 Task: Open Card Competitive Intelligence Research in Board Sales Forecasting Techniques to Workspace General Accounting and add a team member Softage.3@softage.net, a label Green, a checklist Help Desk Support, an attachment from Trello, a color Green and finally, add a card description 'Create and send out employee engagement survey on company benefits' and a comment 'This task requires us to be adaptable and flexible, willing to pivot our approach as needed to achieve success.'. Add a start date 'Jan 07, 1900' with a due date 'Jan 14, 1900'
Action: Mouse moved to (507, 147)
Screenshot: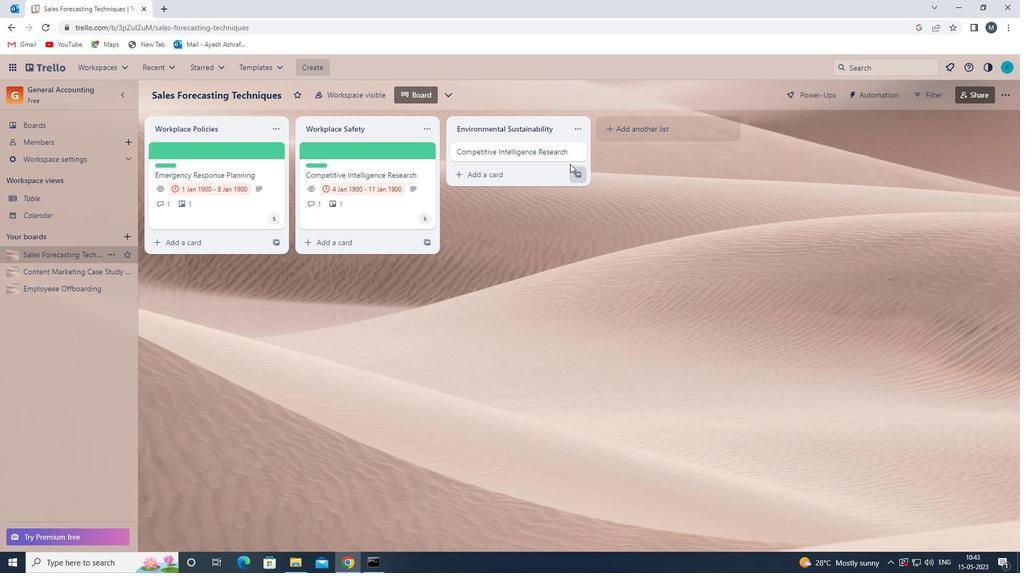 
Action: Mouse pressed left at (507, 147)
Screenshot: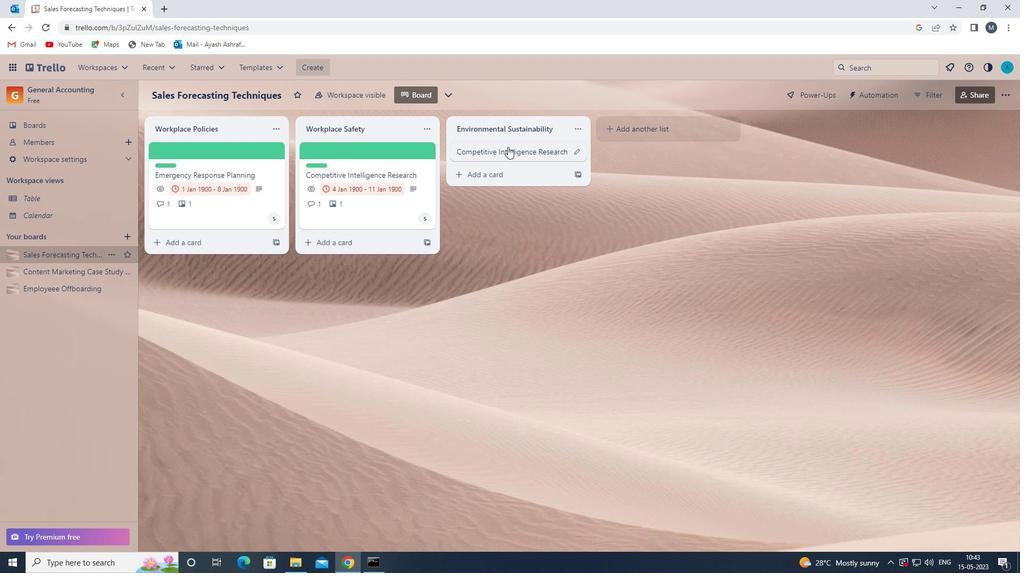 
Action: Mouse moved to (646, 189)
Screenshot: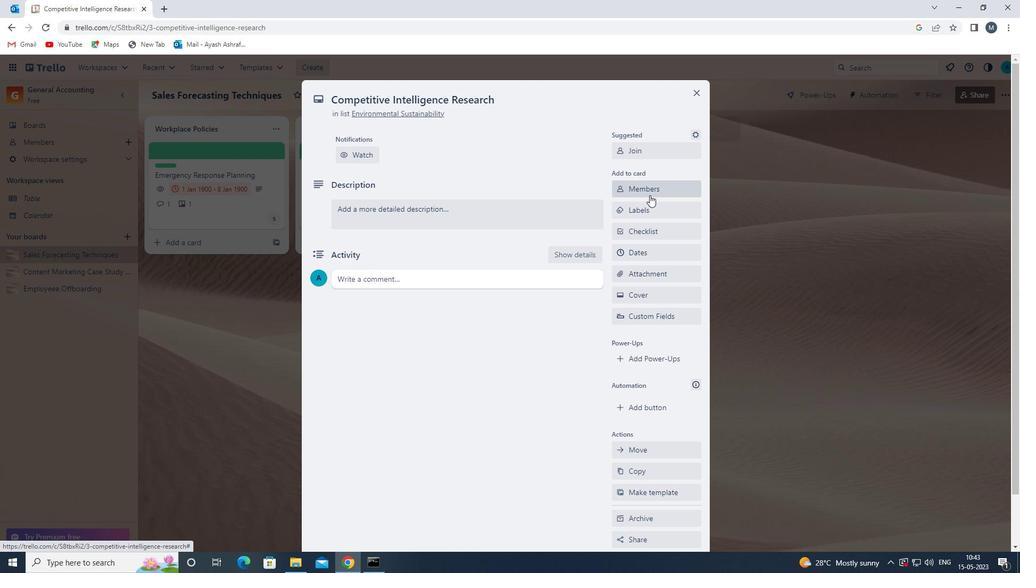 
Action: Mouse pressed left at (646, 189)
Screenshot: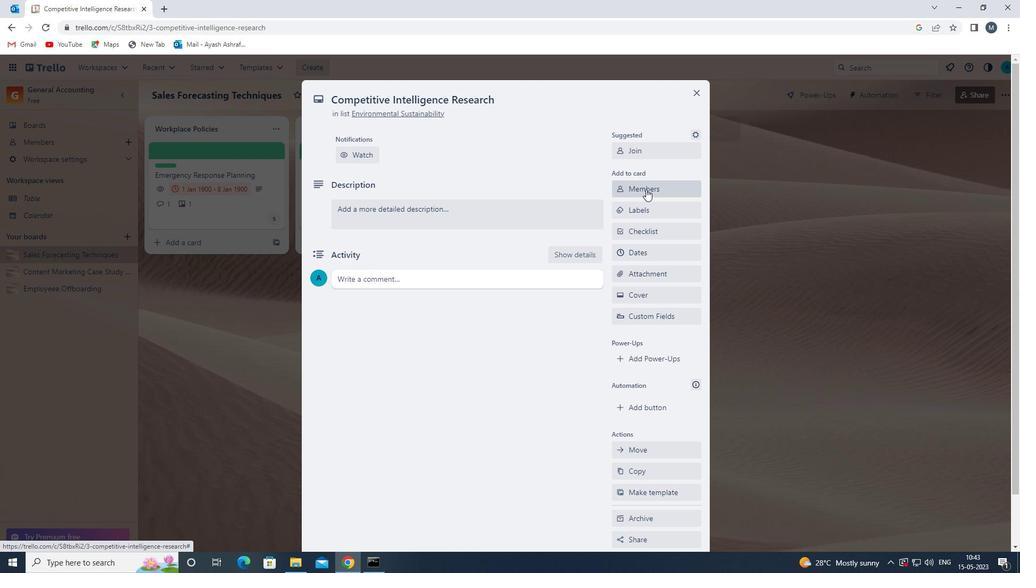 
Action: Key pressed s
Screenshot: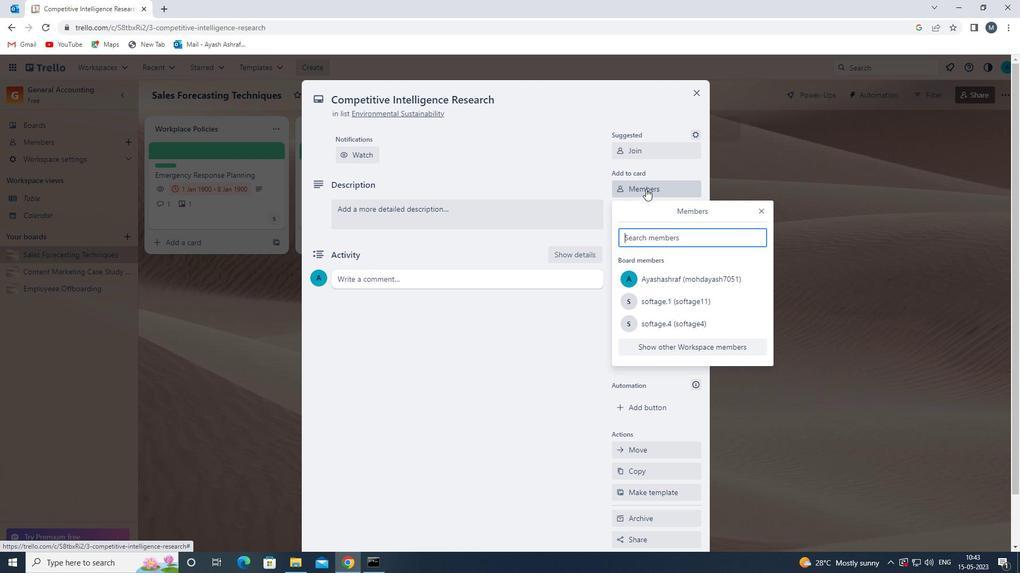 
Action: Mouse moved to (671, 365)
Screenshot: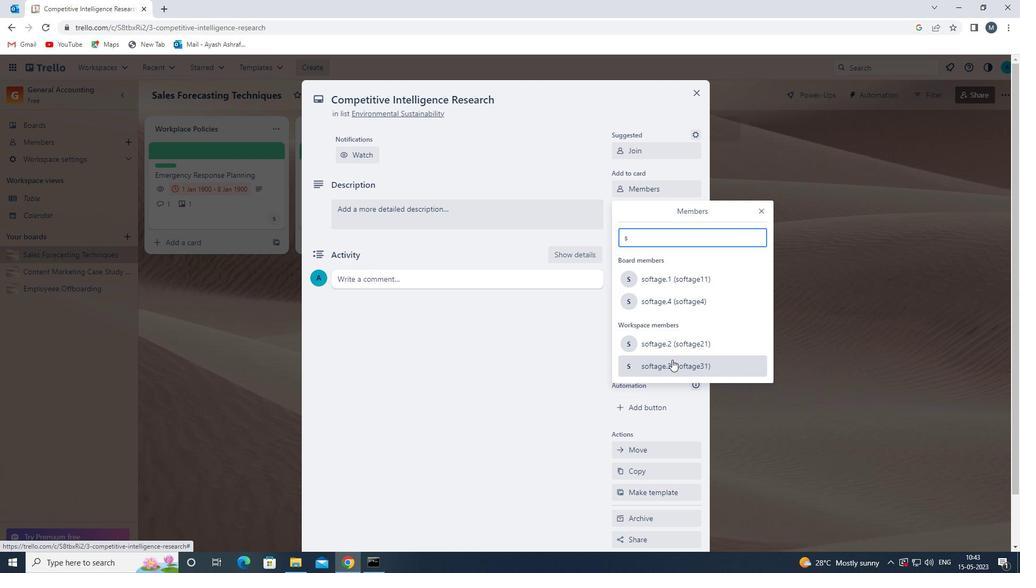 
Action: Mouse pressed left at (671, 365)
Screenshot: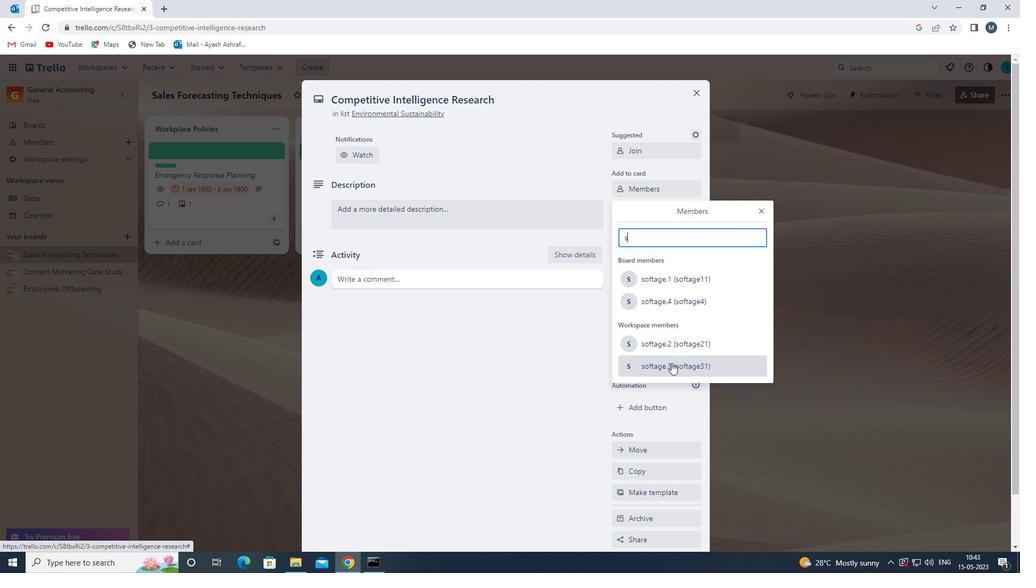 
Action: Mouse moved to (762, 211)
Screenshot: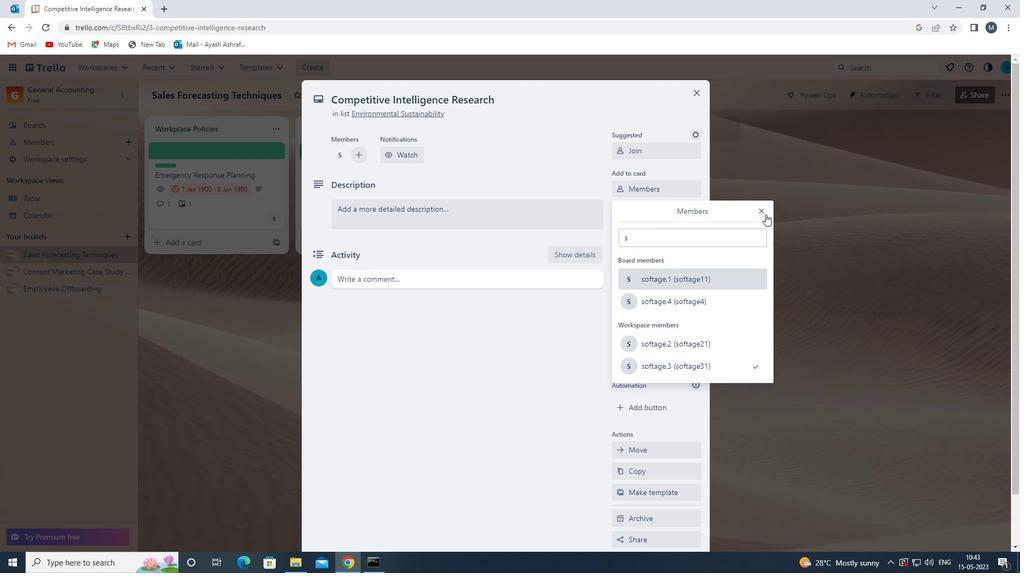 
Action: Mouse pressed left at (762, 211)
Screenshot: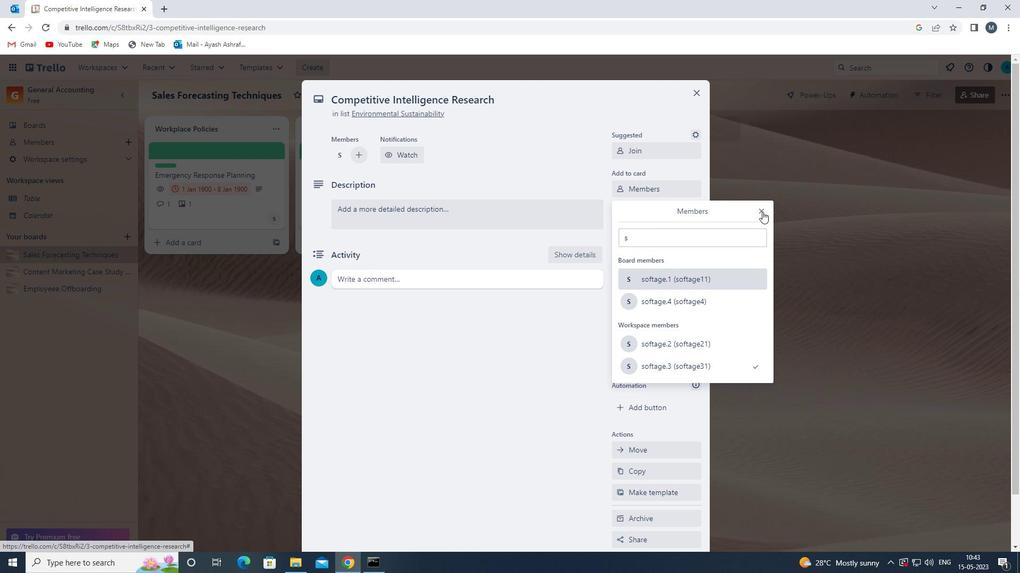 
Action: Mouse moved to (661, 209)
Screenshot: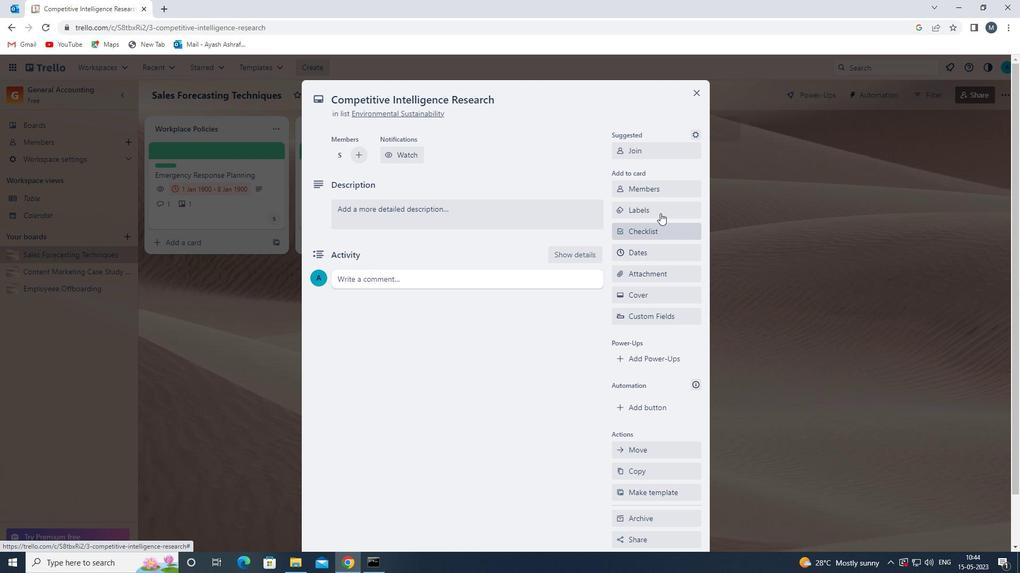 
Action: Mouse pressed left at (661, 209)
Screenshot: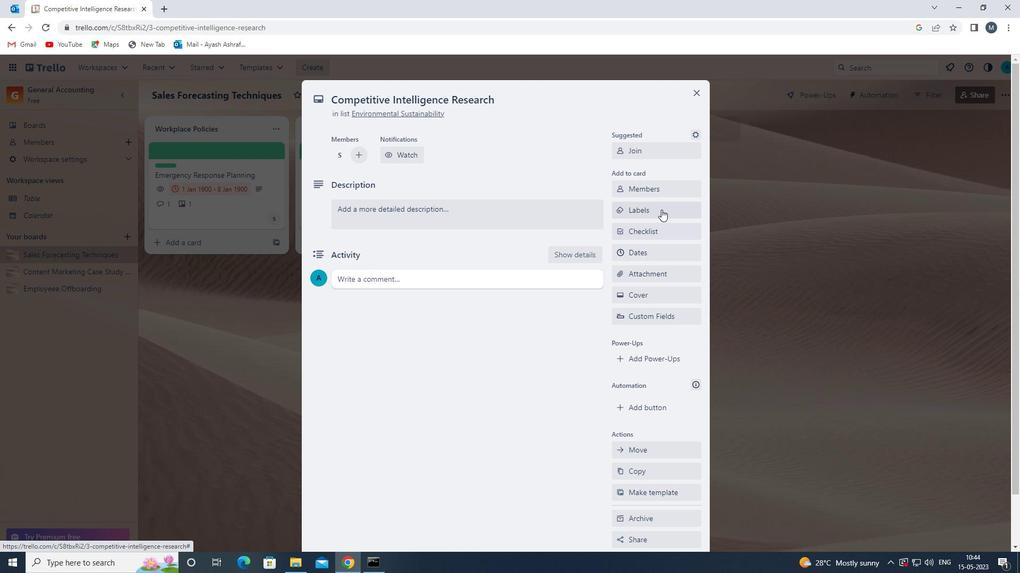 
Action: Mouse moved to (653, 299)
Screenshot: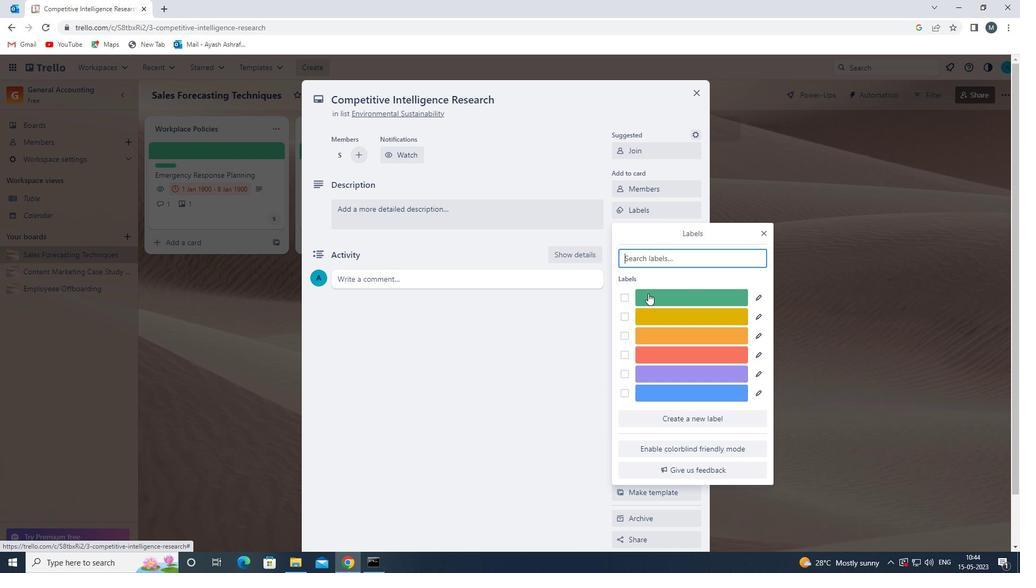 
Action: Mouse pressed left at (653, 299)
Screenshot: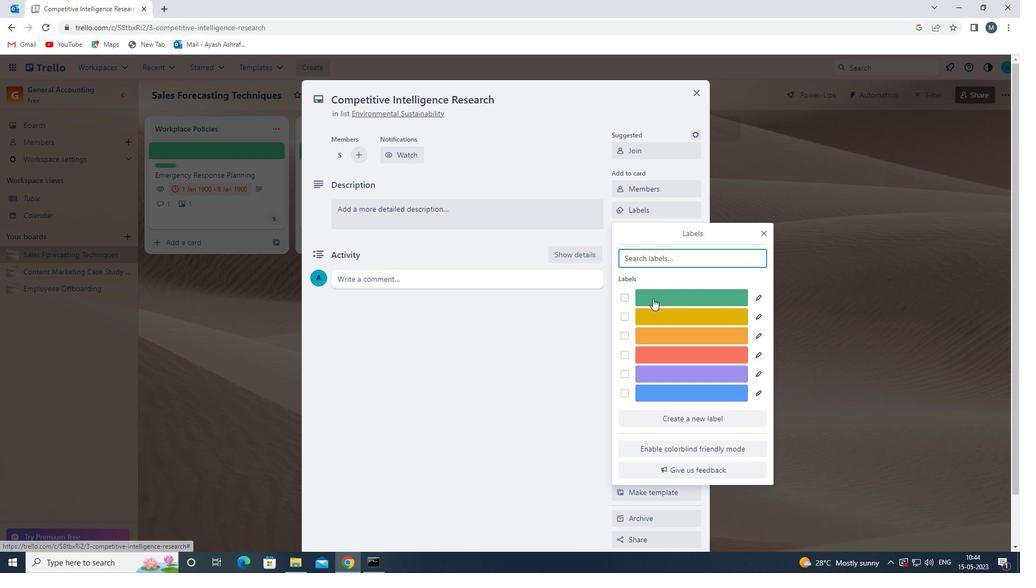 
Action: Mouse moved to (762, 234)
Screenshot: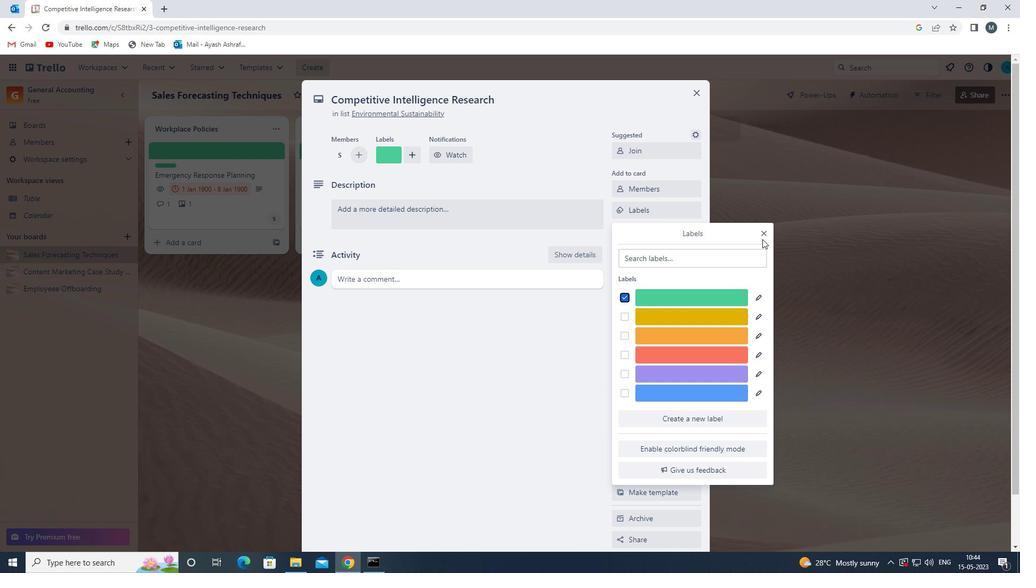 
Action: Mouse pressed left at (762, 234)
Screenshot: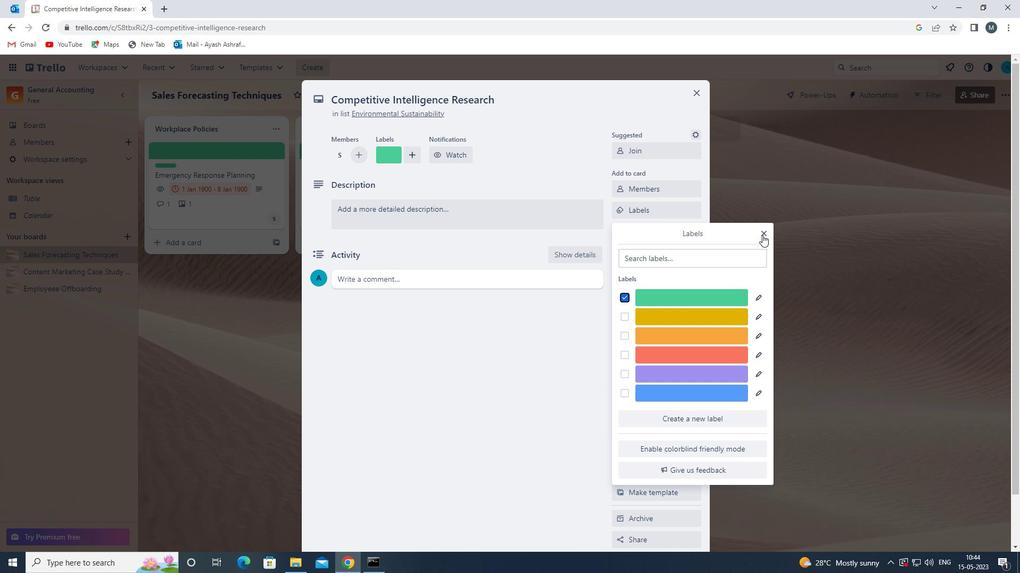 
Action: Mouse moved to (649, 225)
Screenshot: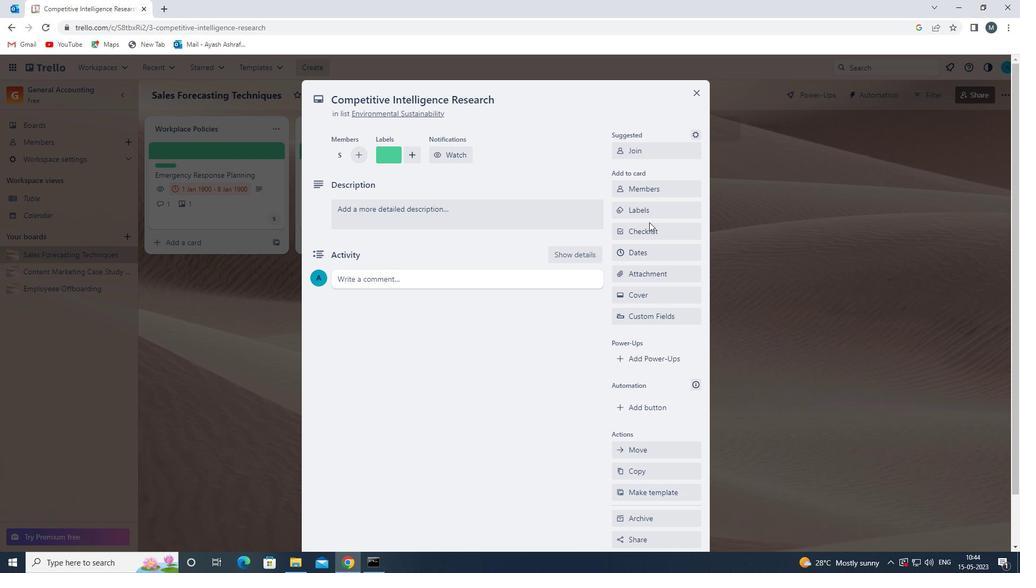 
Action: Mouse pressed left at (649, 225)
Screenshot: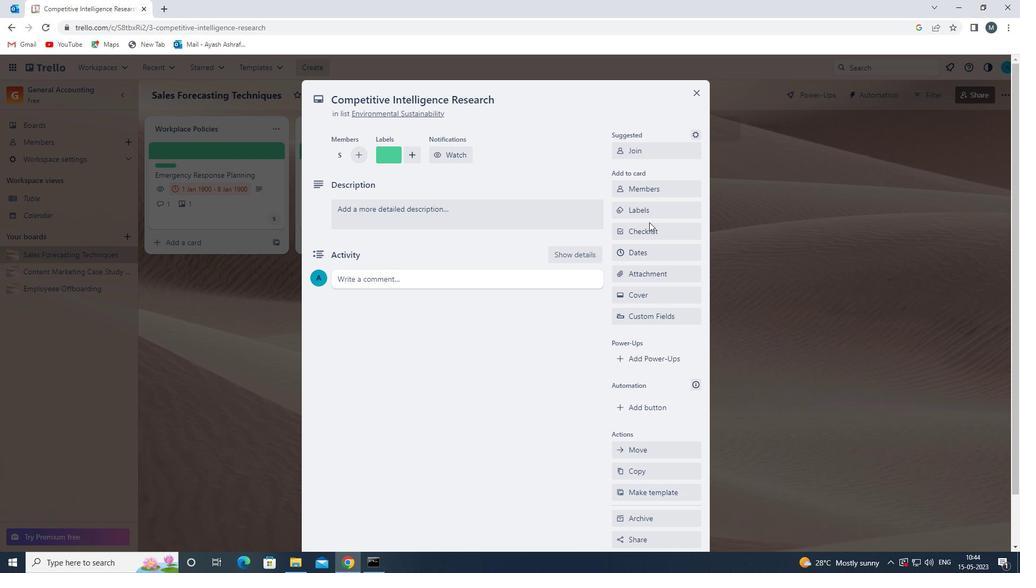 
Action: Mouse moved to (657, 248)
Screenshot: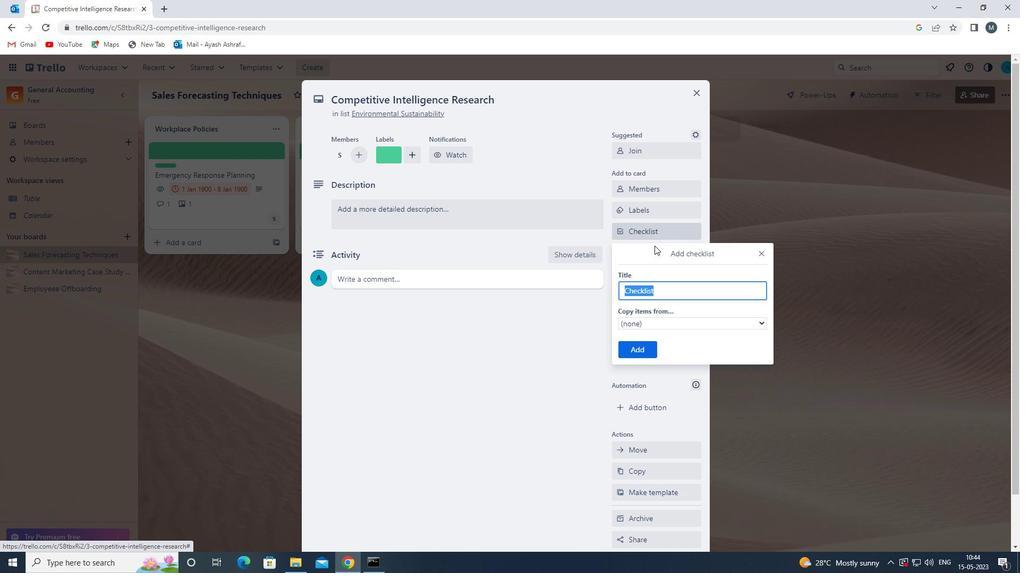
Action: Key pressed h
Screenshot: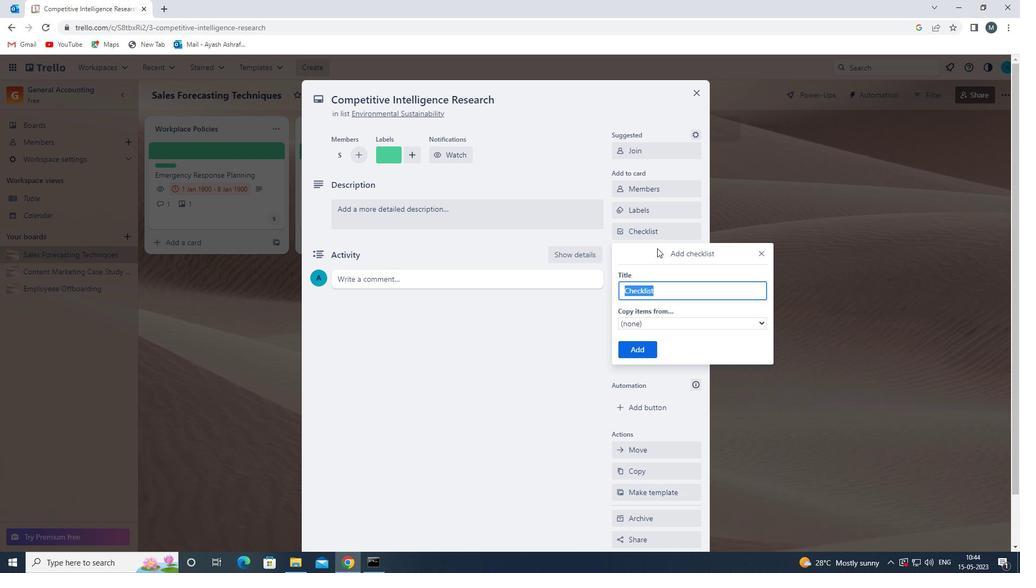 
Action: Mouse moved to (721, 319)
Screenshot: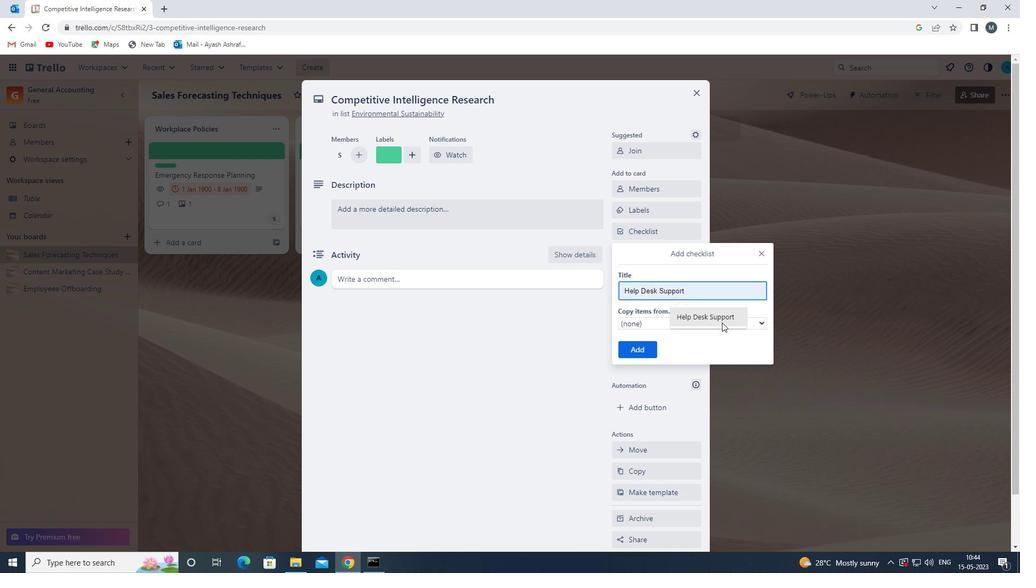 
Action: Mouse pressed left at (721, 319)
Screenshot: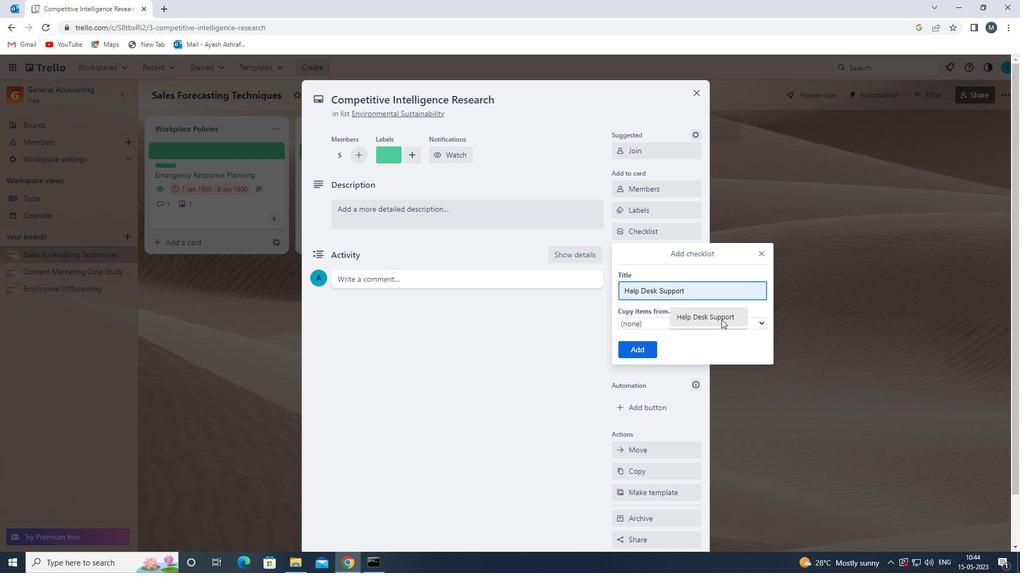 
Action: Mouse moved to (638, 348)
Screenshot: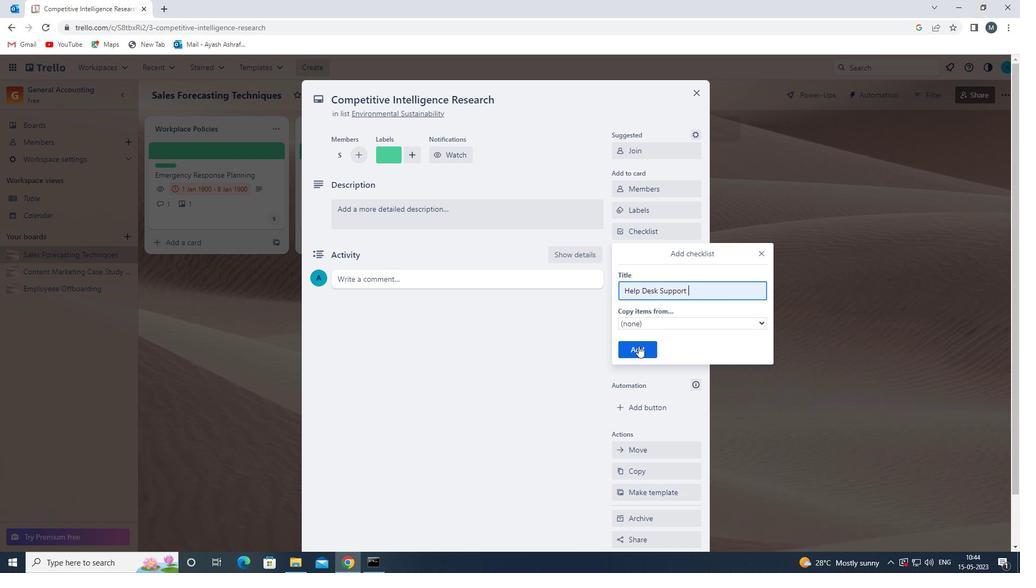 
Action: Mouse pressed left at (638, 348)
Screenshot: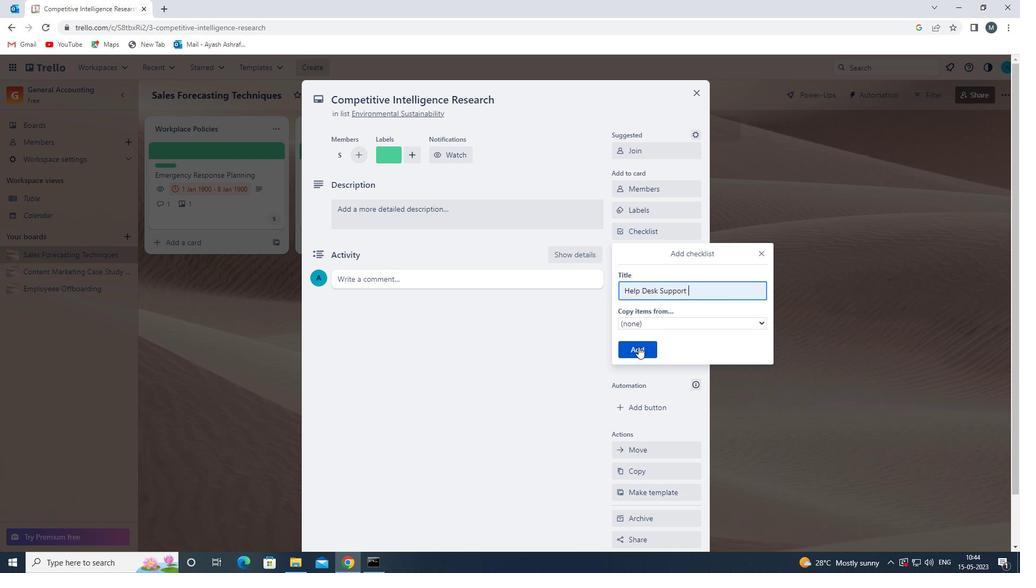
Action: Mouse moved to (648, 274)
Screenshot: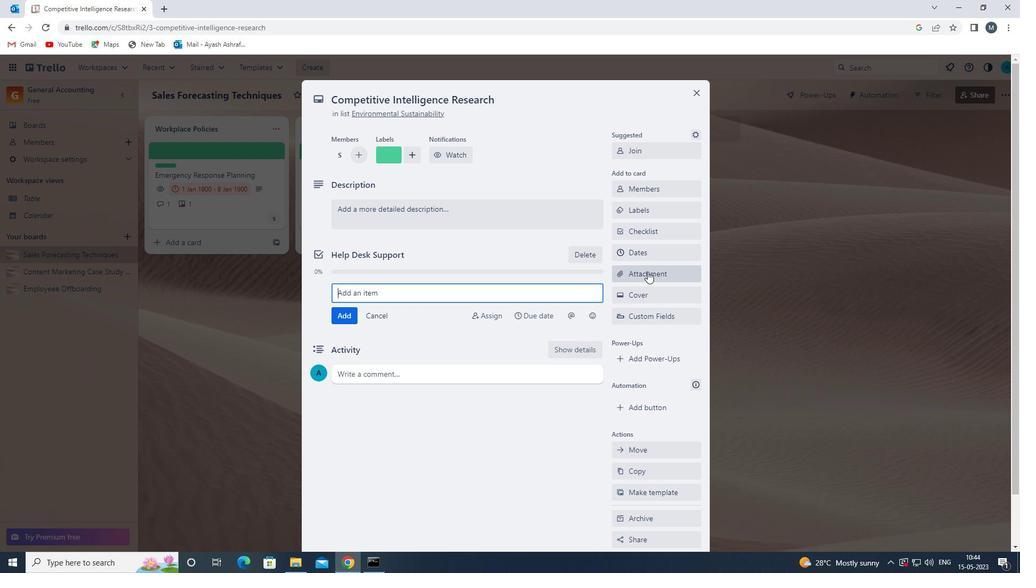 
Action: Mouse pressed left at (648, 274)
Screenshot: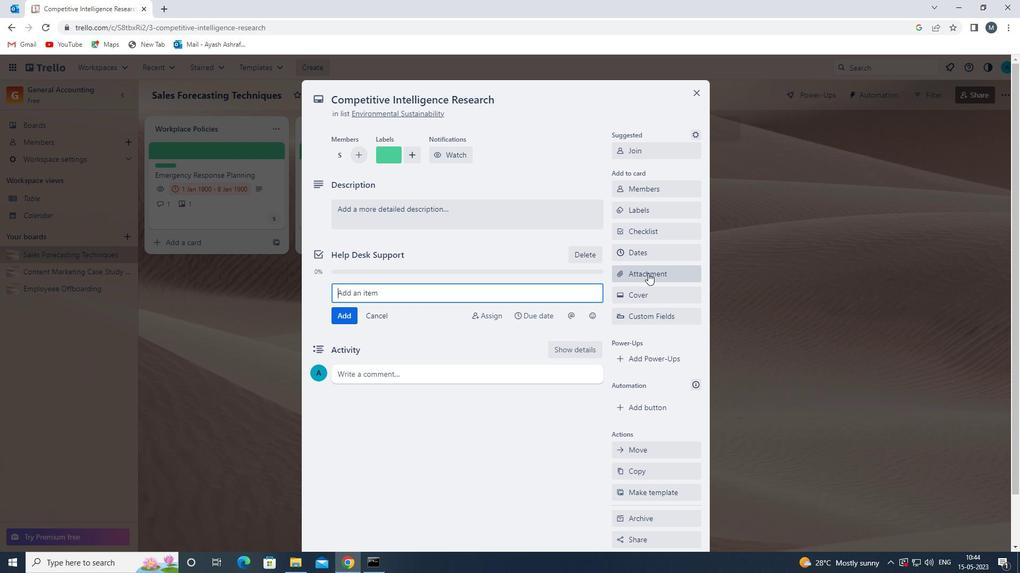 
Action: Mouse moved to (649, 340)
Screenshot: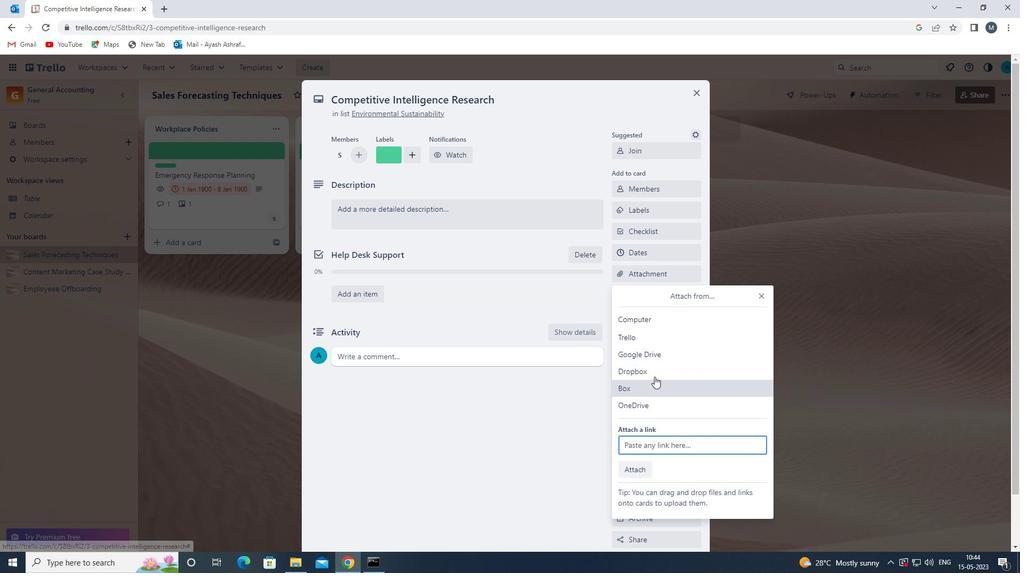 
Action: Mouse pressed left at (649, 340)
Screenshot: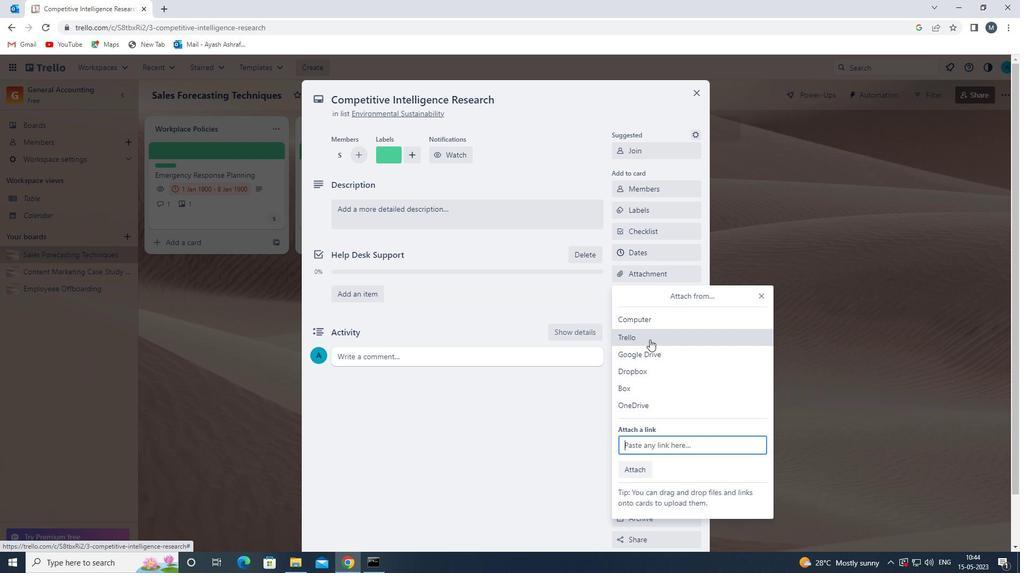 
Action: Mouse moved to (687, 240)
Screenshot: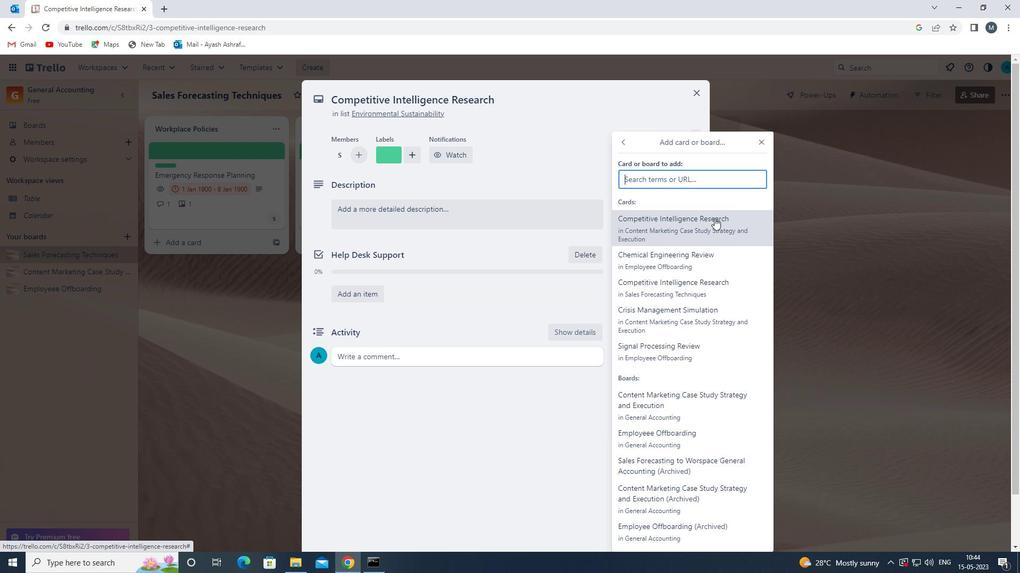 
Action: Mouse pressed left at (687, 240)
Screenshot: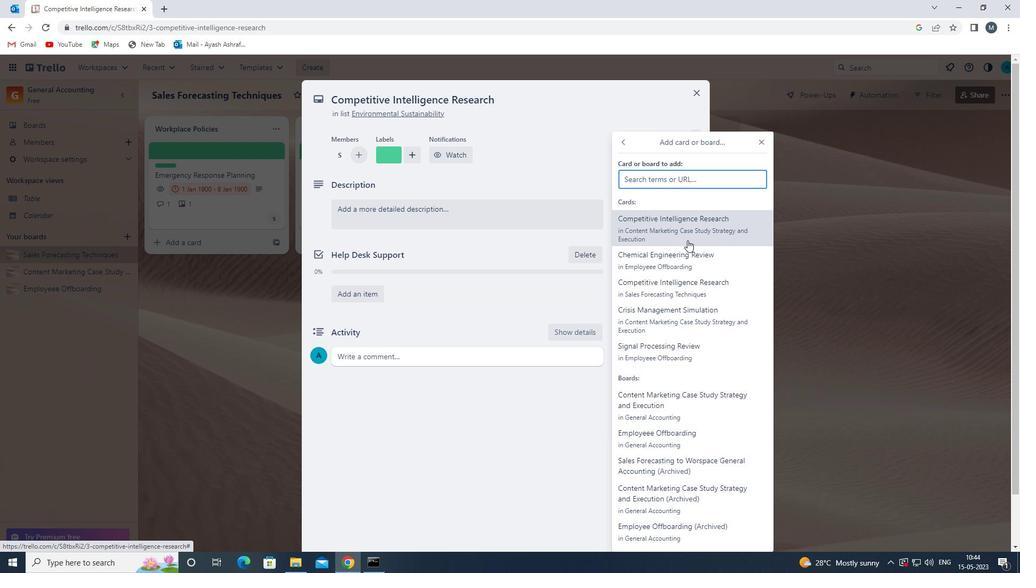 
Action: Mouse moved to (645, 298)
Screenshot: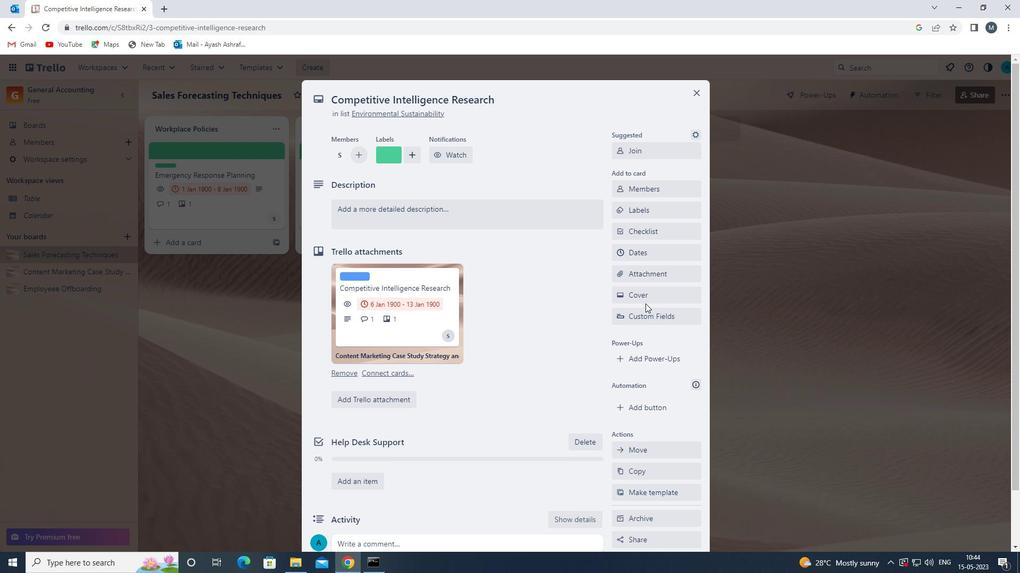 
Action: Mouse pressed left at (645, 298)
Screenshot: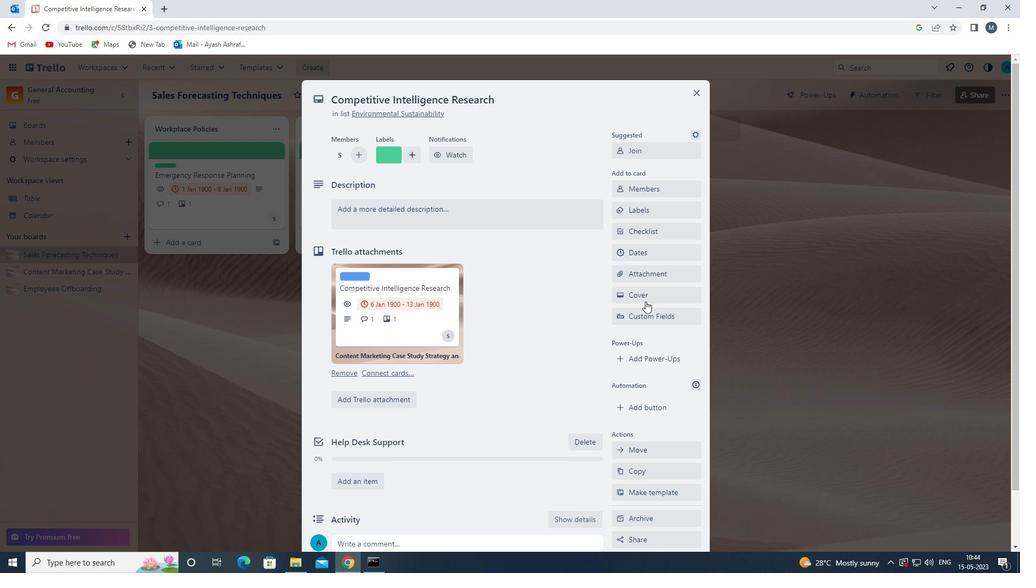 
Action: Mouse moved to (632, 346)
Screenshot: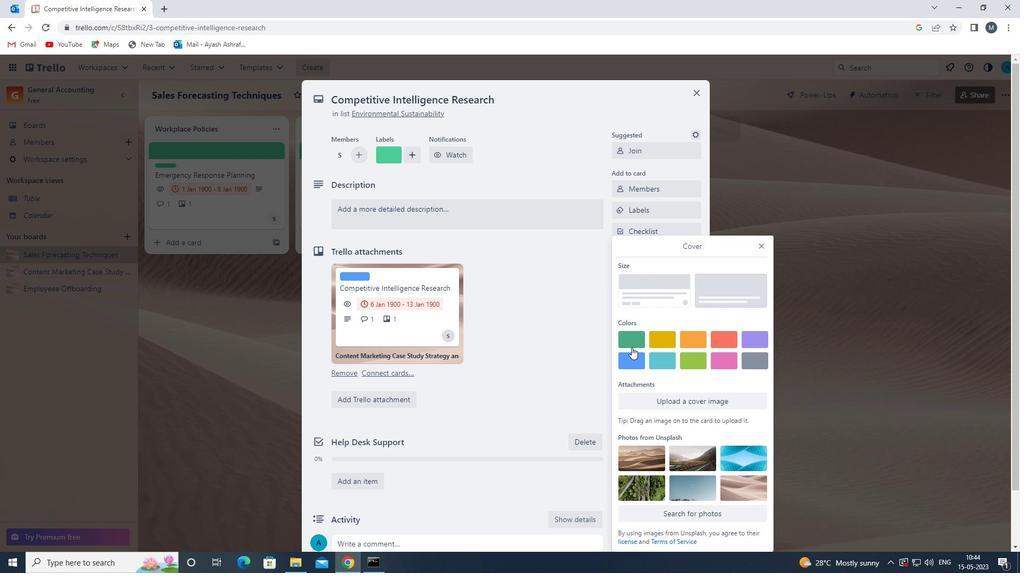 
Action: Mouse pressed left at (632, 346)
Screenshot: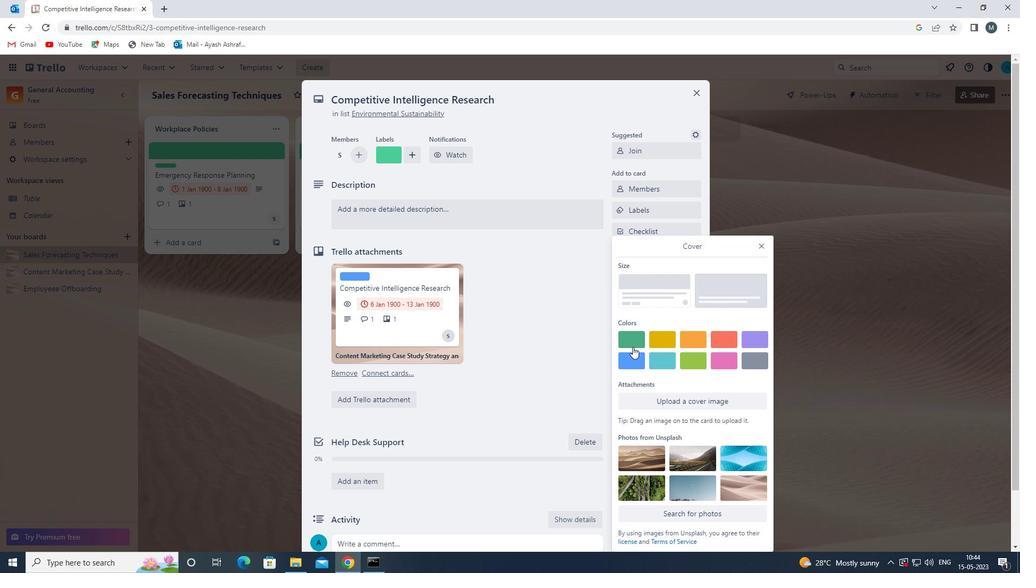 
Action: Mouse moved to (758, 225)
Screenshot: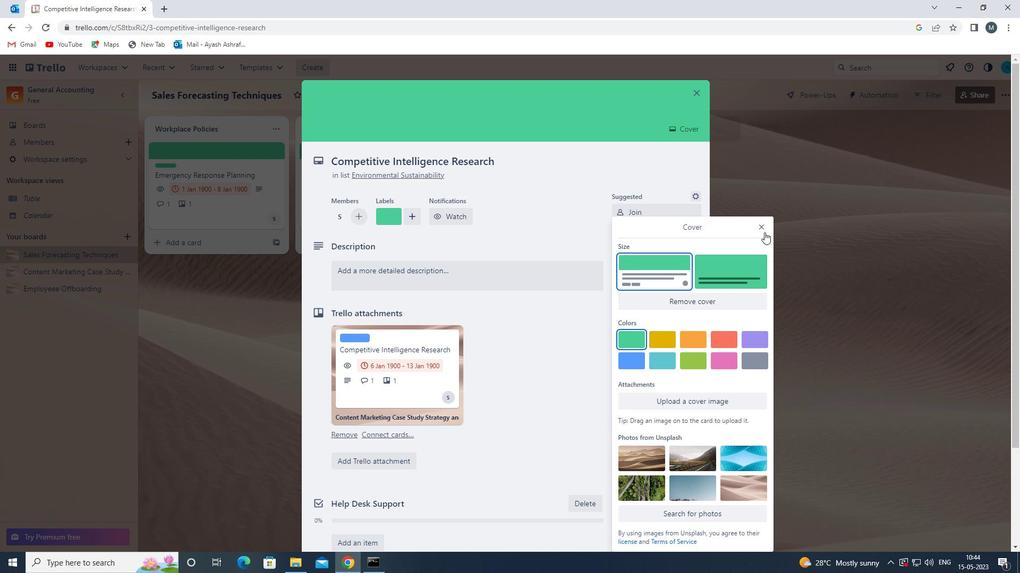 
Action: Mouse pressed left at (758, 225)
Screenshot: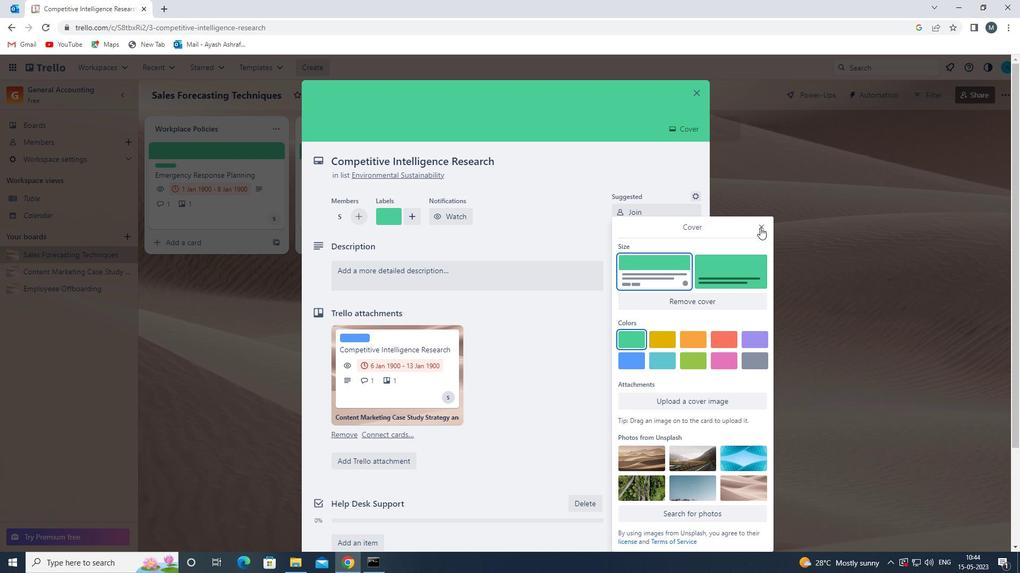 
Action: Mouse moved to (369, 277)
Screenshot: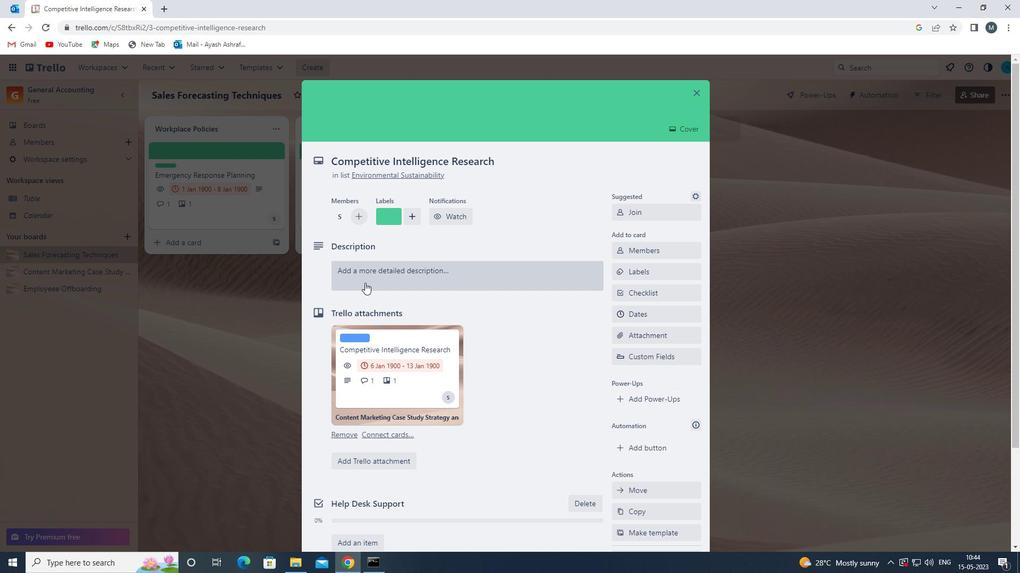 
Action: Mouse pressed left at (369, 277)
Screenshot: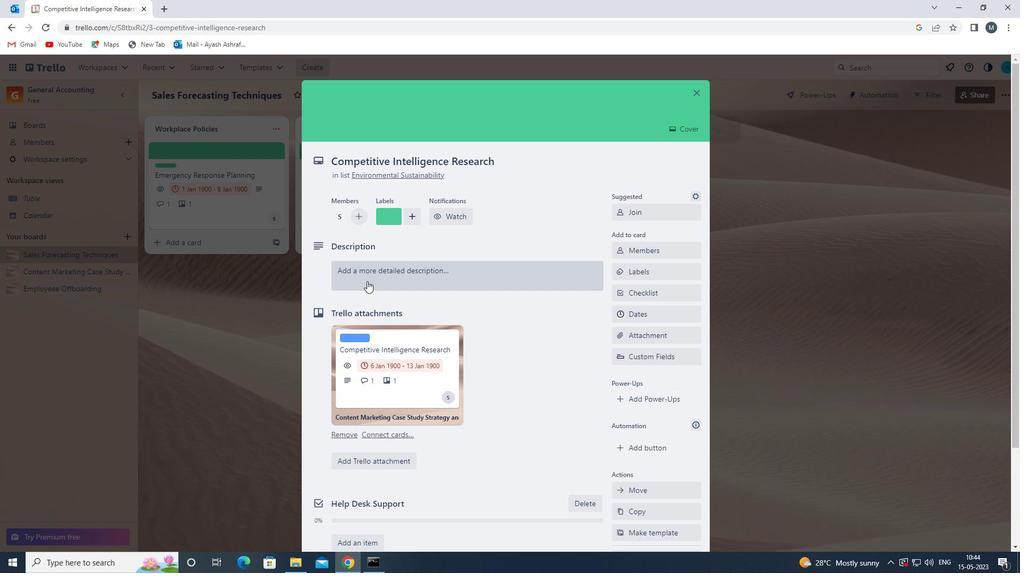 
Action: Mouse moved to (361, 306)
Screenshot: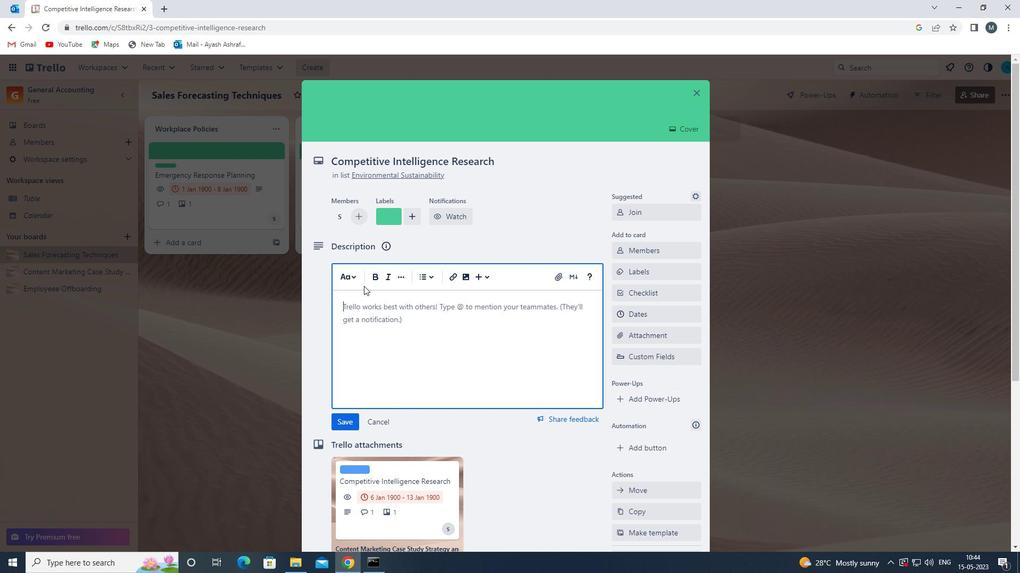 
Action: Mouse pressed left at (361, 306)
Screenshot: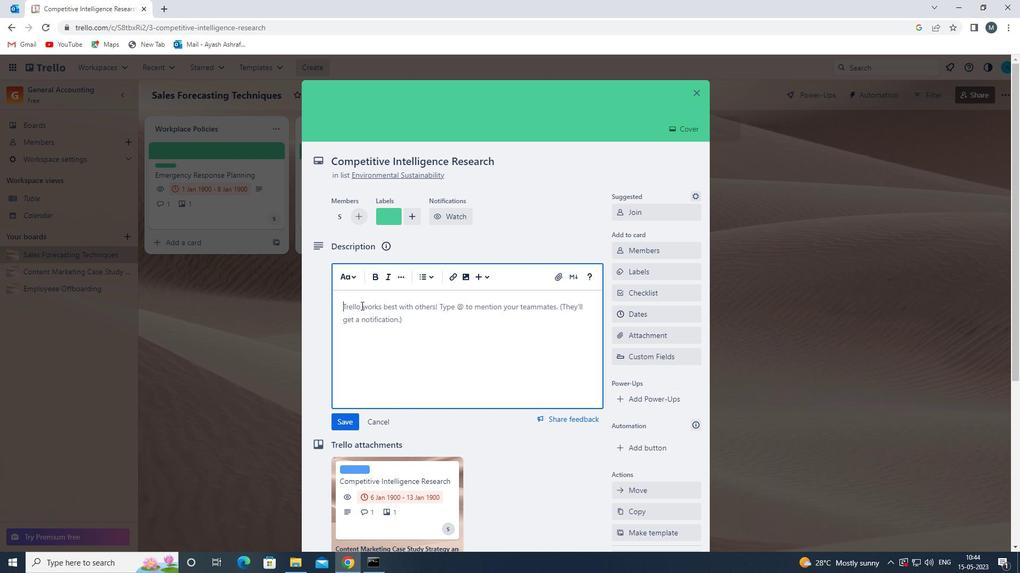 
Action: Mouse moved to (360, 309)
Screenshot: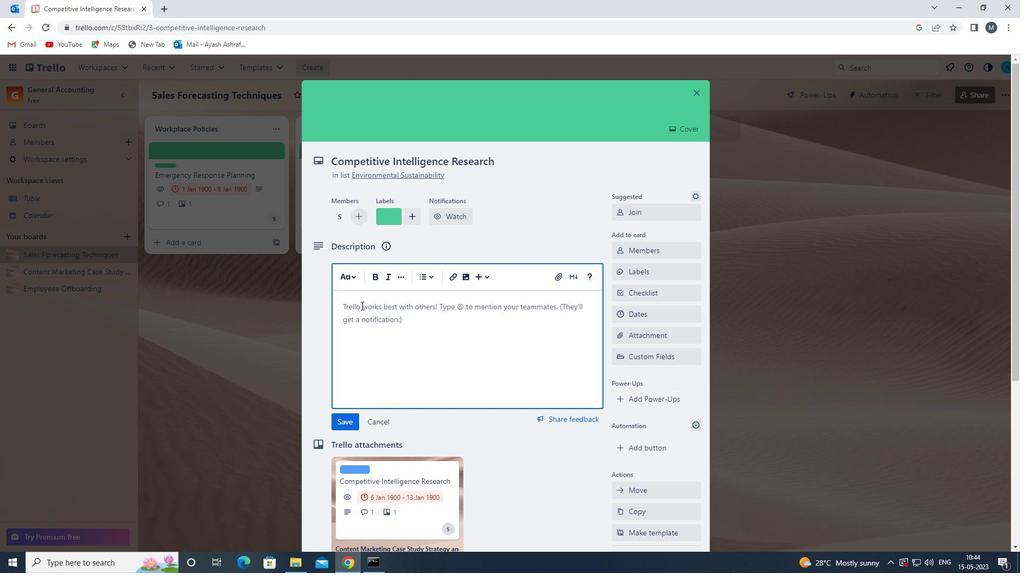 
Action: Key pressed <Key.shift>CREATE<Key.space>AND<Key.space>SEND<Key.space>OUT<Key.space>EMPLOYEE<Key.space>ENGAGEMENT<Key.space>SURVEY<Key.space>ON<Key.space>COMPANY<Key.space>BENEFITS
Screenshot: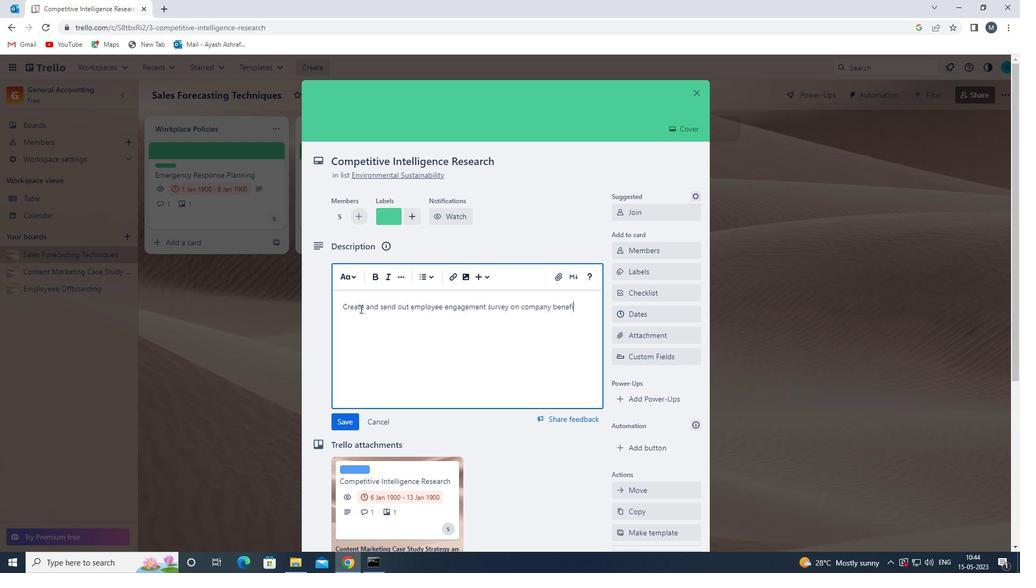 
Action: Mouse moved to (350, 420)
Screenshot: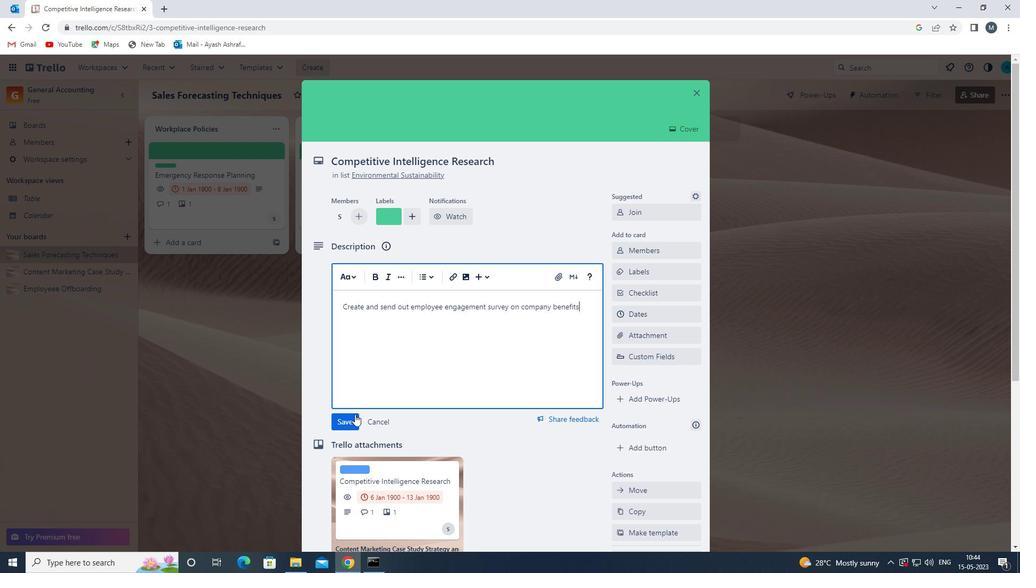 
Action: Mouse pressed left at (350, 420)
Screenshot: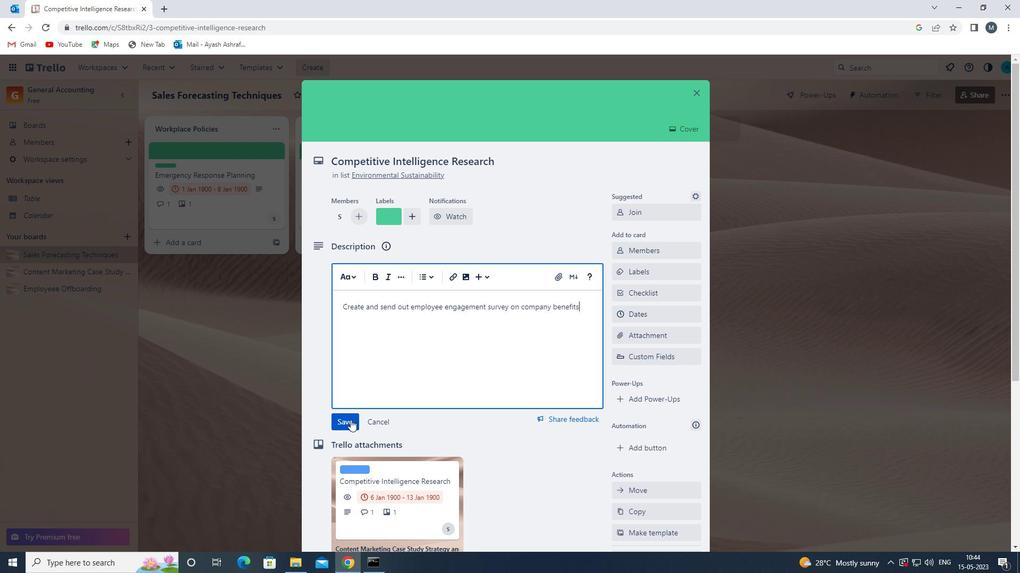 
Action: Mouse moved to (418, 364)
Screenshot: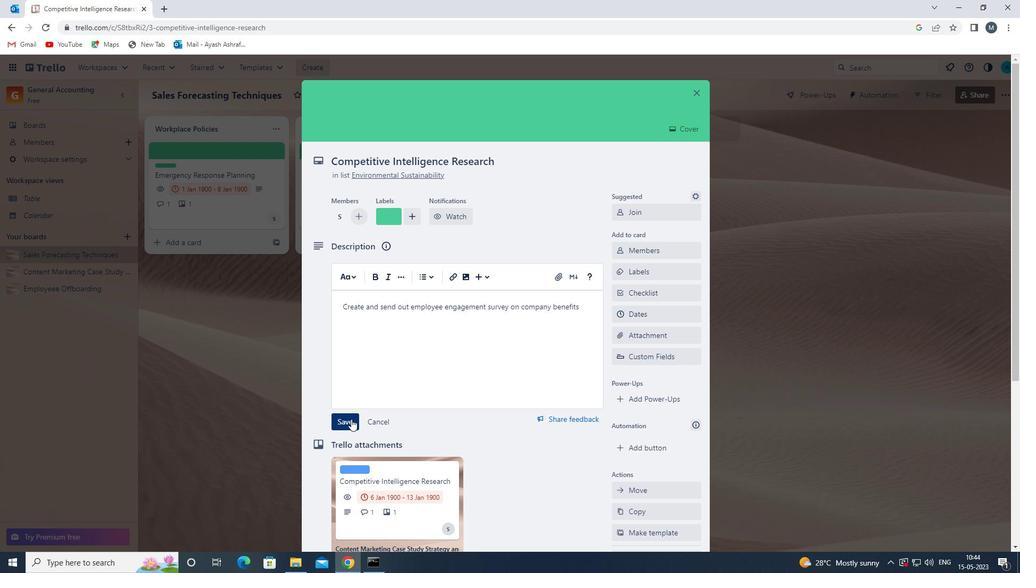 
Action: Mouse scrolled (418, 363) with delta (0, 0)
Screenshot: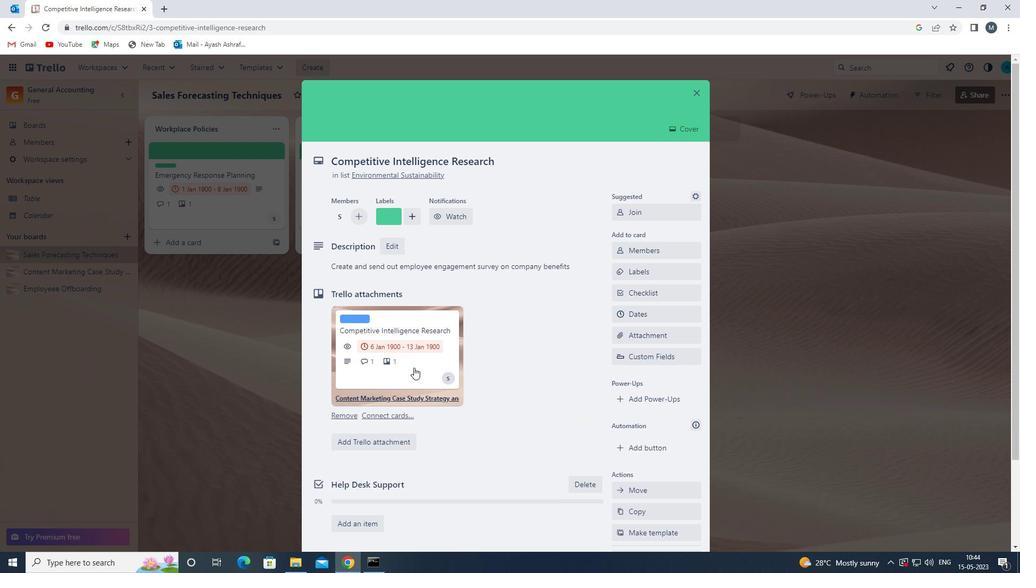 
Action: Mouse scrolled (418, 363) with delta (0, 0)
Screenshot: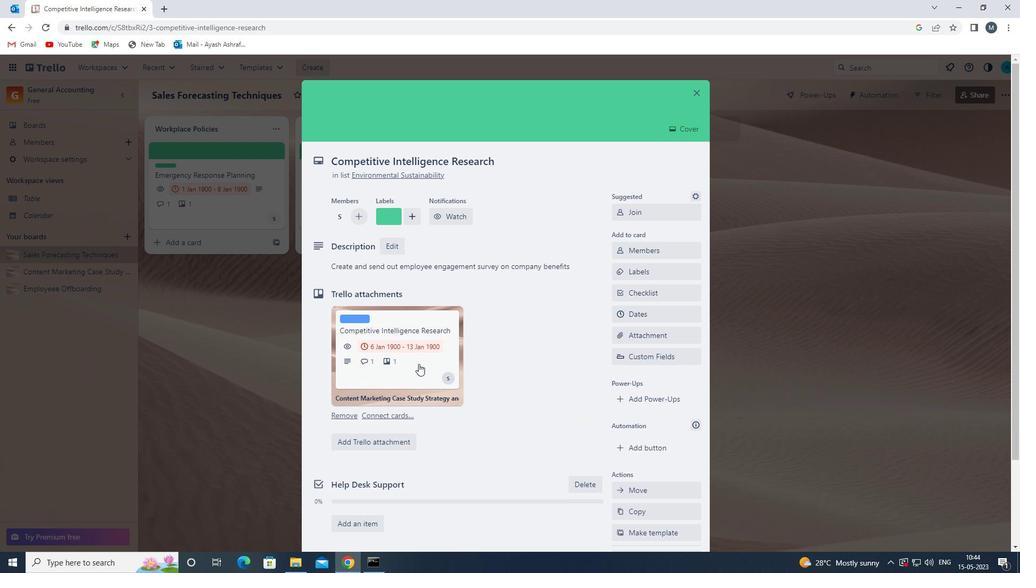 
Action: Mouse moved to (418, 364)
Screenshot: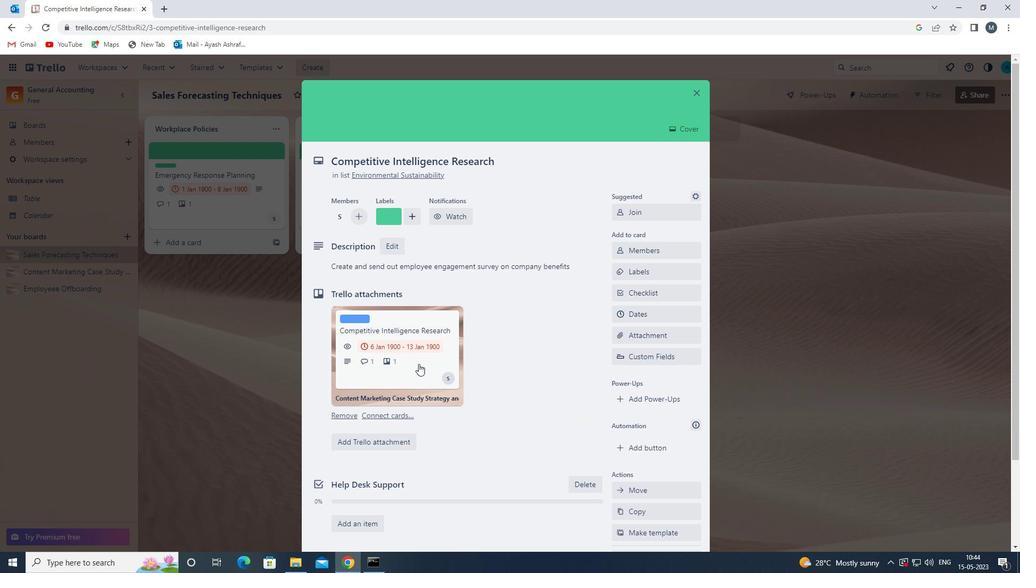 
Action: Mouse scrolled (418, 363) with delta (0, 0)
Screenshot: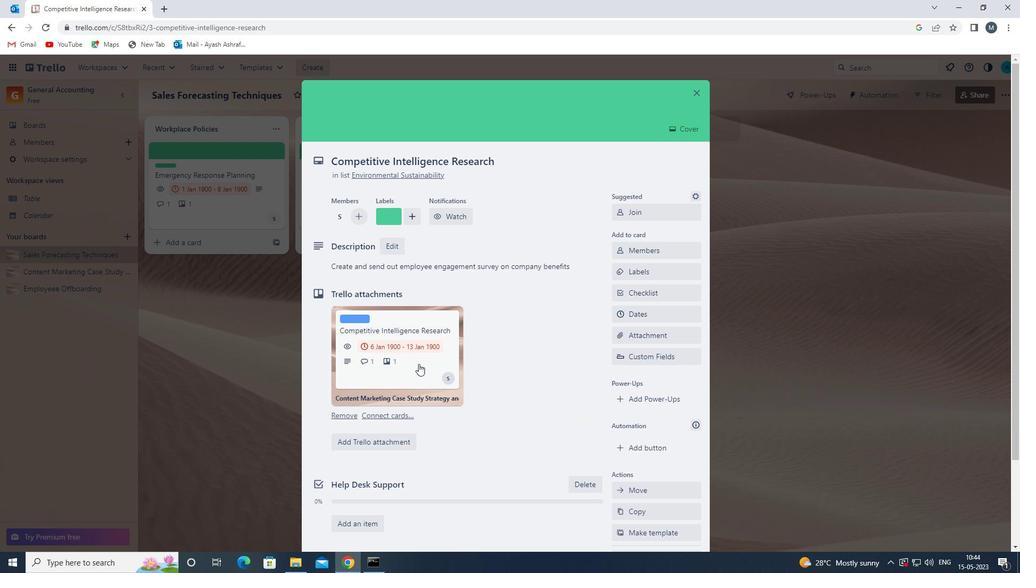 
Action: Mouse moved to (387, 484)
Screenshot: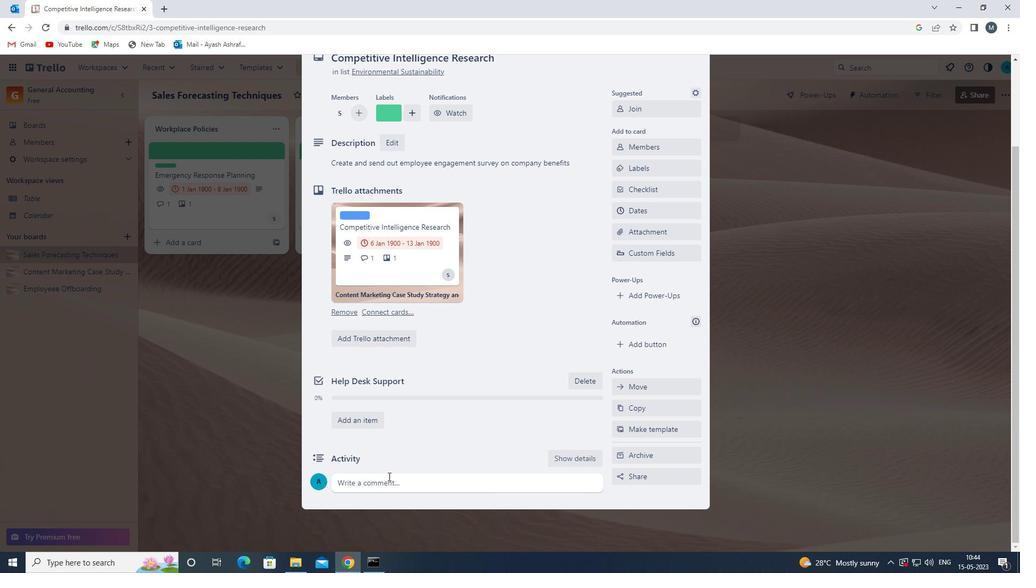 
Action: Mouse pressed left at (387, 484)
Screenshot: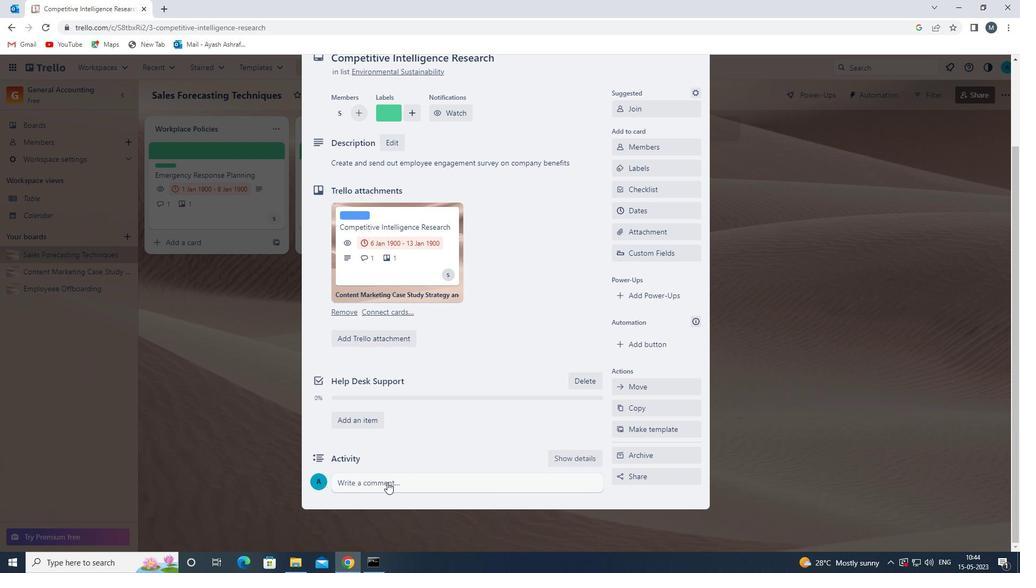 
Action: Mouse moved to (410, 397)
Screenshot: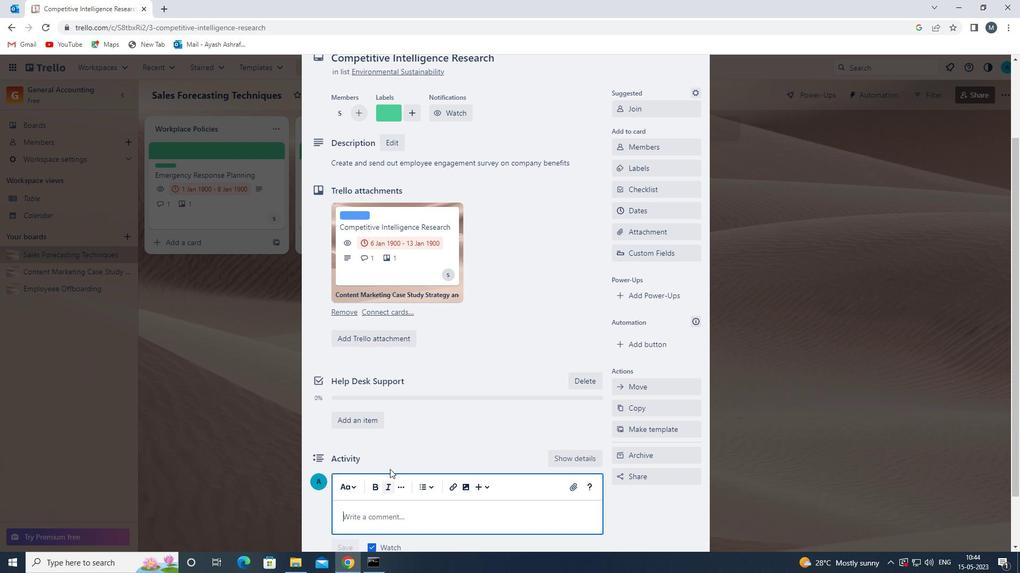 
Action: Mouse scrolled (410, 397) with delta (0, 0)
Screenshot: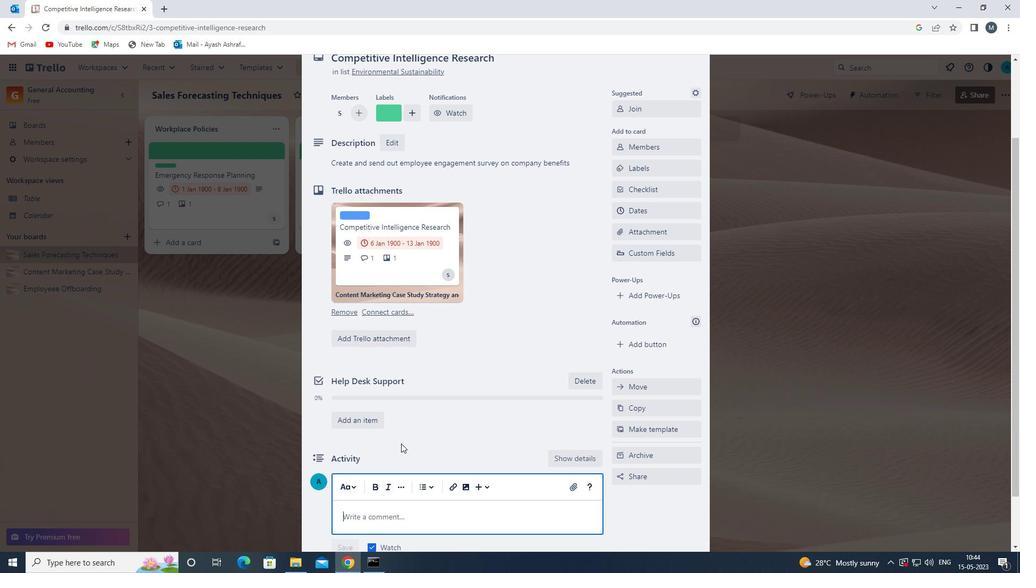 
Action: Mouse moved to (410, 397)
Screenshot: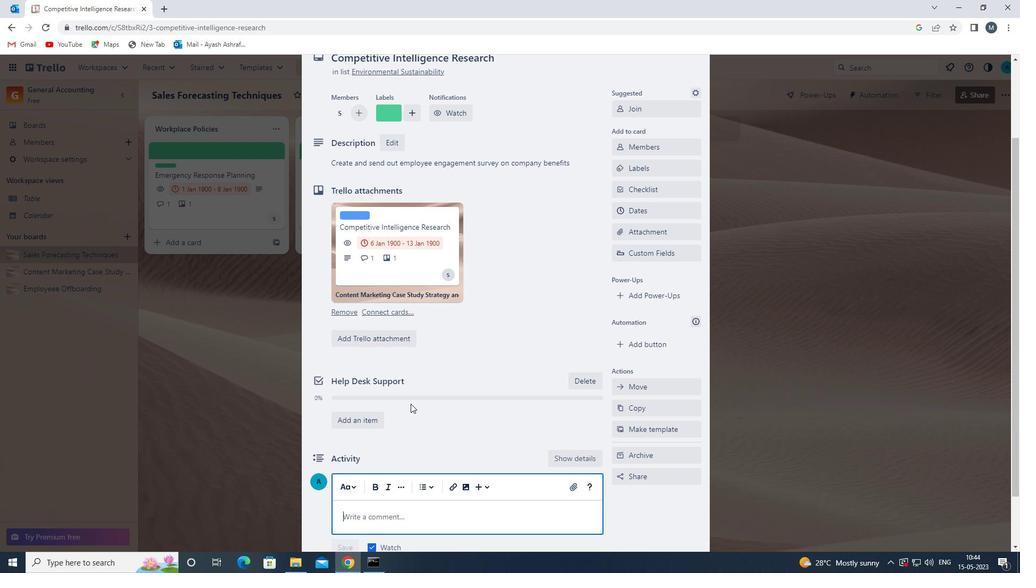
Action: Mouse scrolled (410, 396) with delta (0, 0)
Screenshot: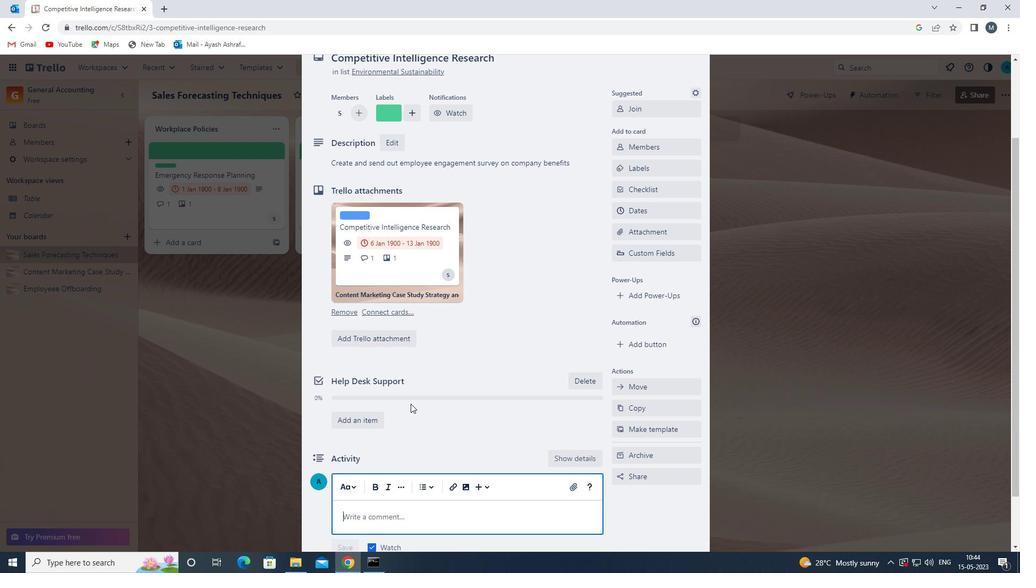 
Action: Mouse moved to (406, 399)
Screenshot: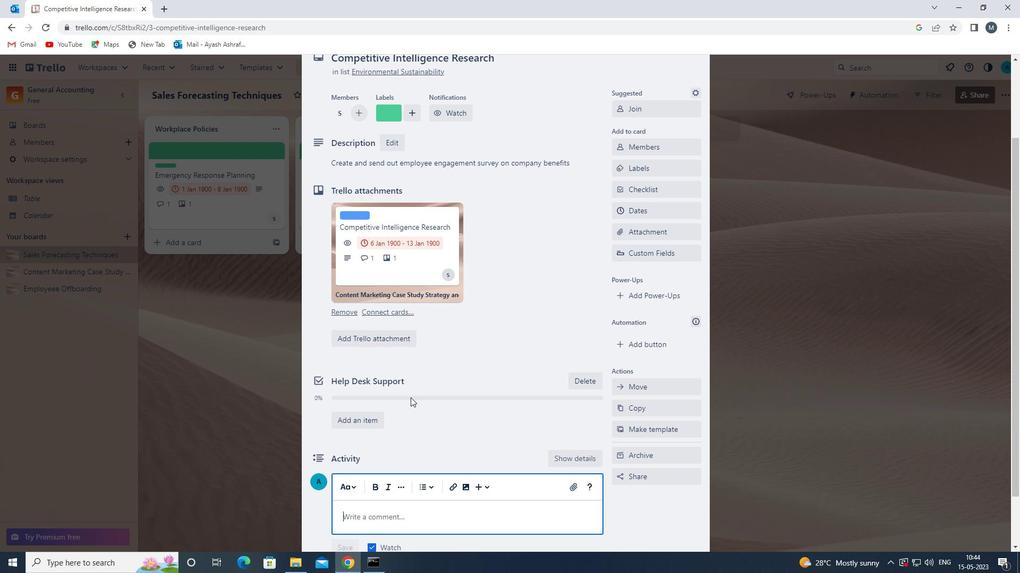 
Action: Mouse scrolled (406, 399) with delta (0, 0)
Screenshot: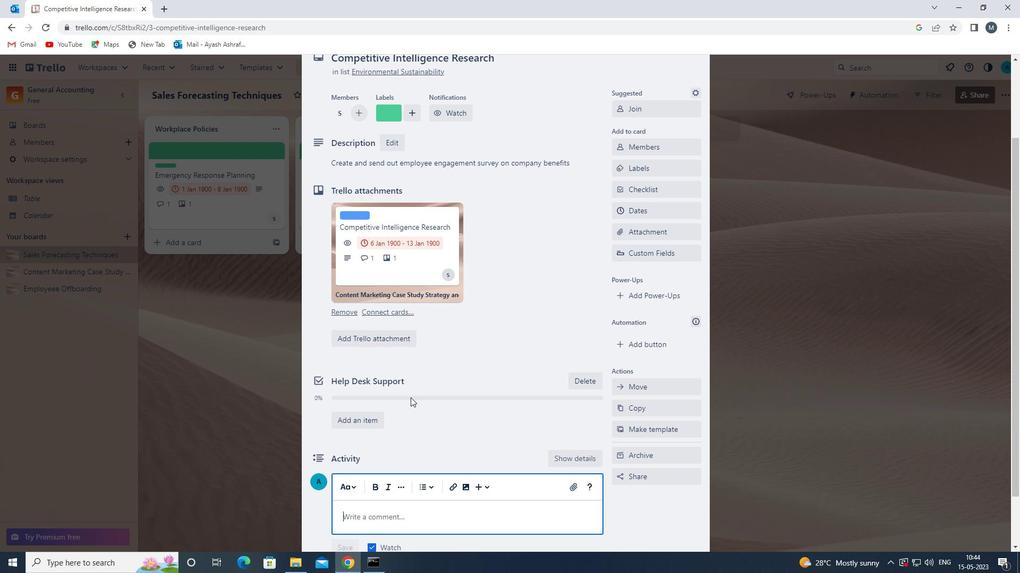 
Action: Mouse moved to (384, 456)
Screenshot: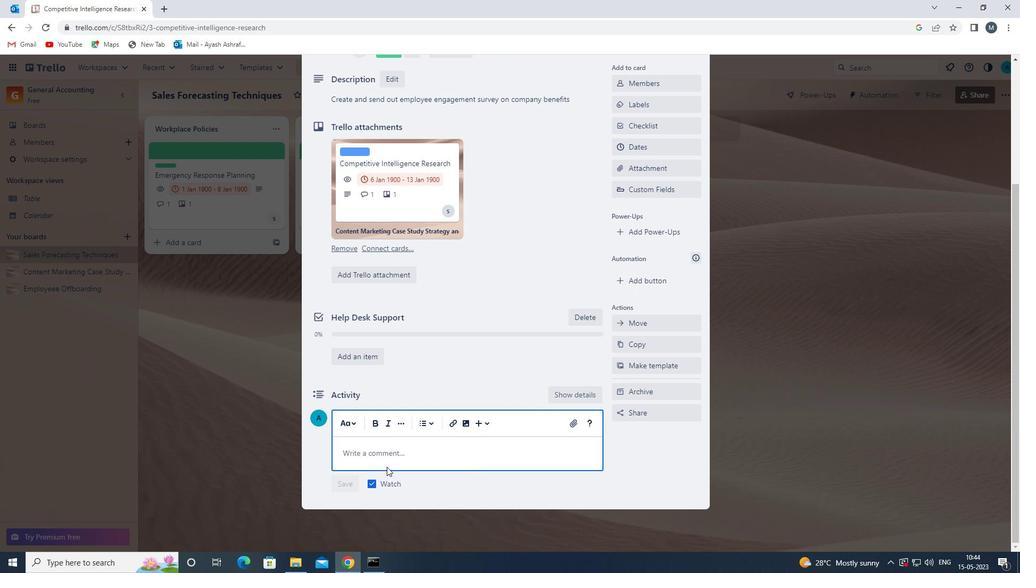 
Action: Mouse pressed left at (384, 456)
Screenshot: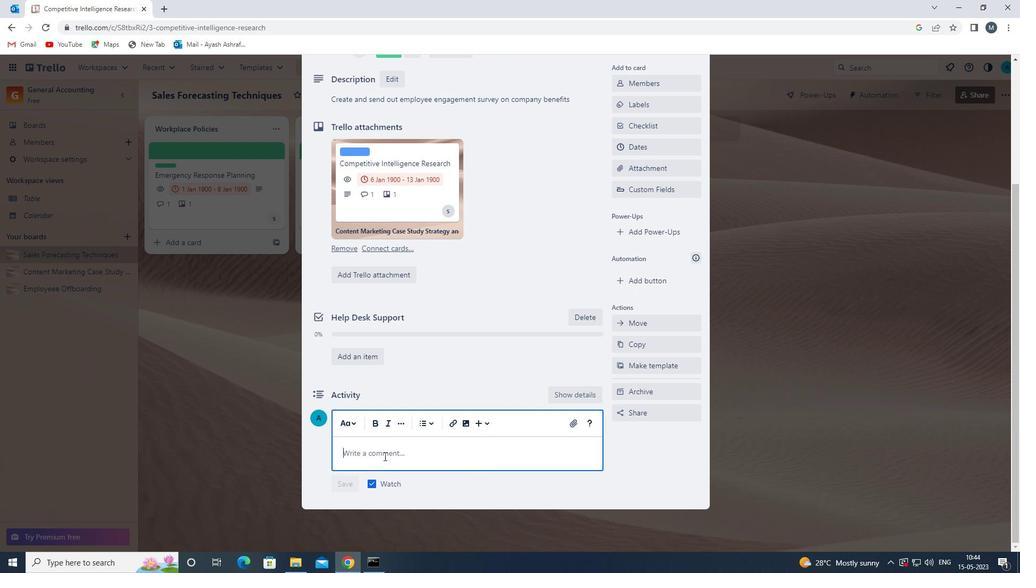 
Action: Mouse moved to (383, 464)
Screenshot: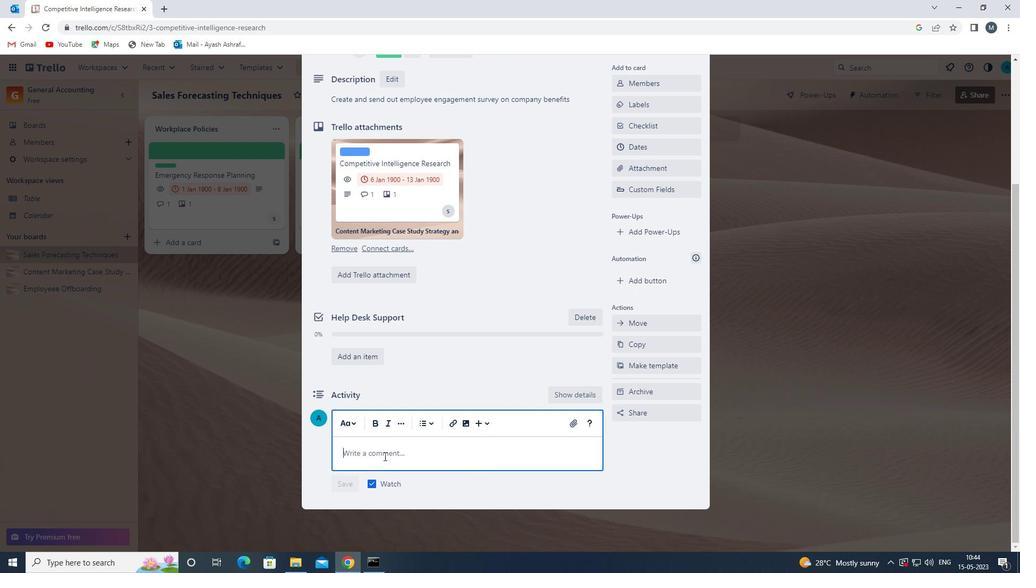 
Action: Key pressed <Key.shift>THIS<Key.space>TASK<Key.space>REQUIRES<Key.space>US<Key.space>TO<Key.space>BE<Key.space>ADAPTABLEN<Key.space><Key.backspace><Key.backspace><Key.backspace>E<Key.space>AND<Key.space>FE<Key.backspace>LEXIBLE<Key.space><Key.backspace>,<Key.space>WILLING<Key.space>TO<Key.space>PIVOT<Key.space>OUR<Key.space>APPROACH<Key.space>AS<Key.space>NEEDED<Key.space>TO<Key.space>AV<Key.backspace>CHIEVE<Key.space>A<Key.backspace>DU<Key.backspace><Key.backspace>SUCCESS.
Screenshot: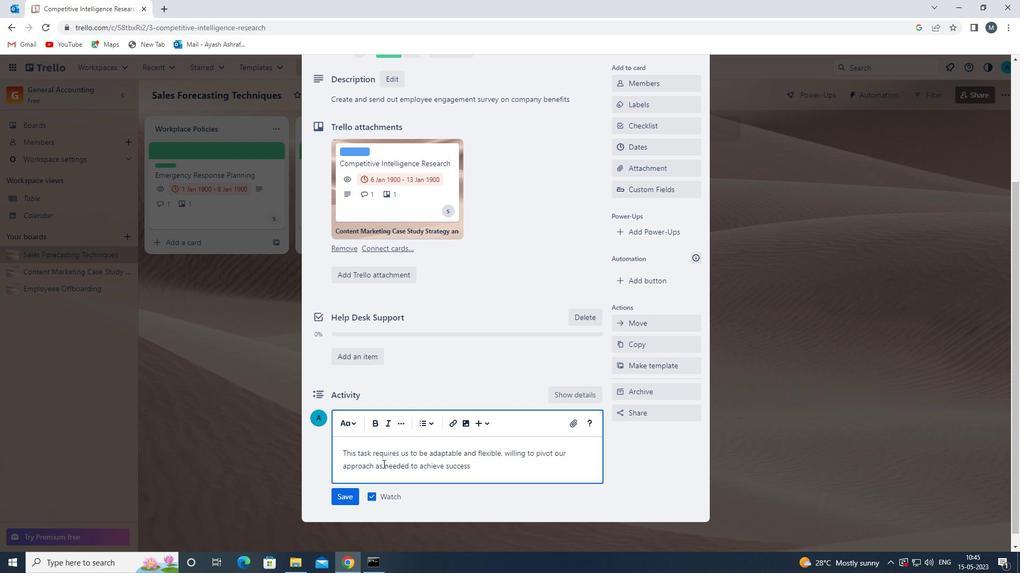 
Action: Mouse moved to (338, 501)
Screenshot: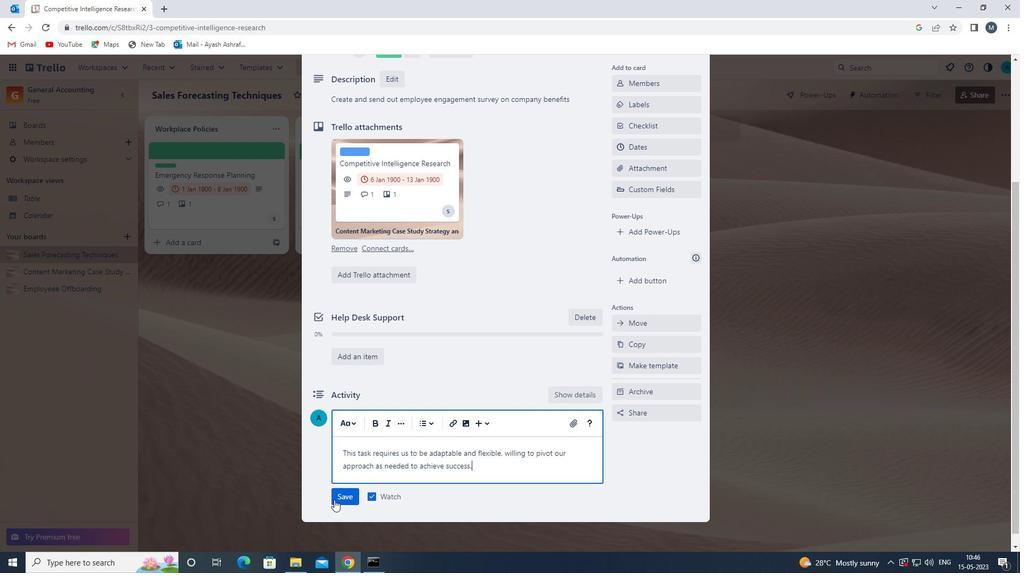 
Action: Mouse pressed left at (338, 501)
Screenshot: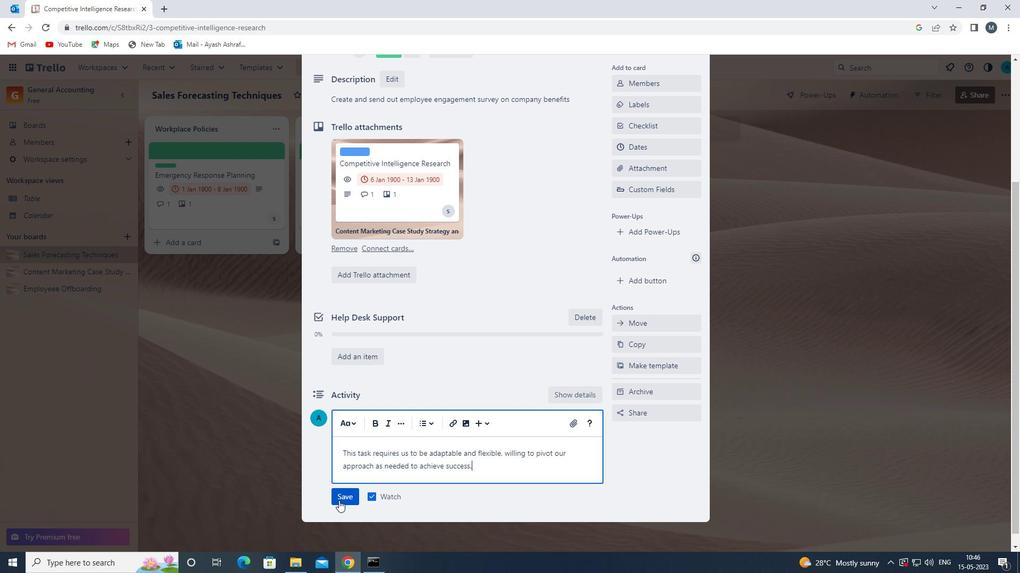 
Action: Mouse moved to (593, 358)
Screenshot: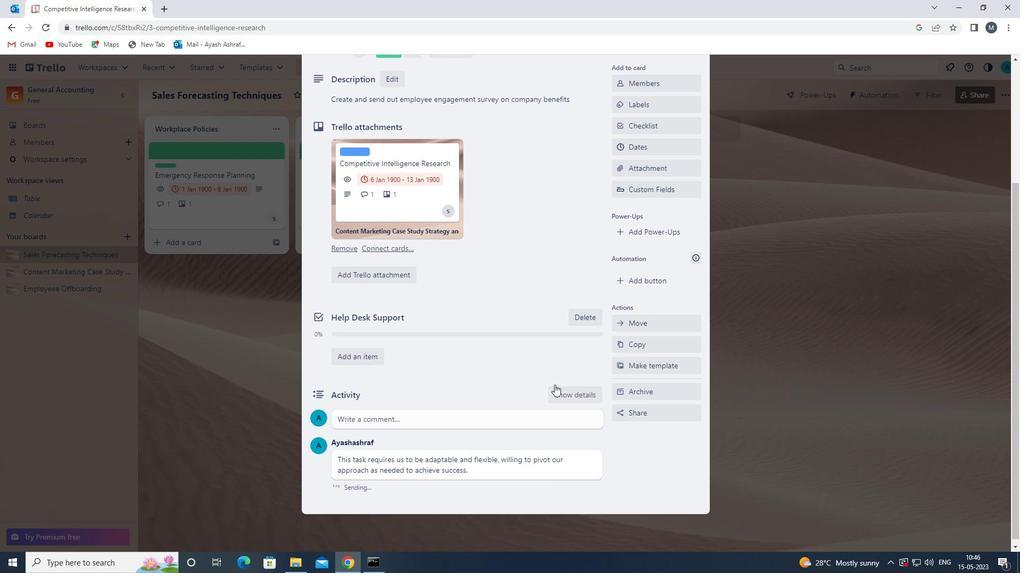 
Action: Mouse scrolled (593, 359) with delta (0, 0)
Screenshot: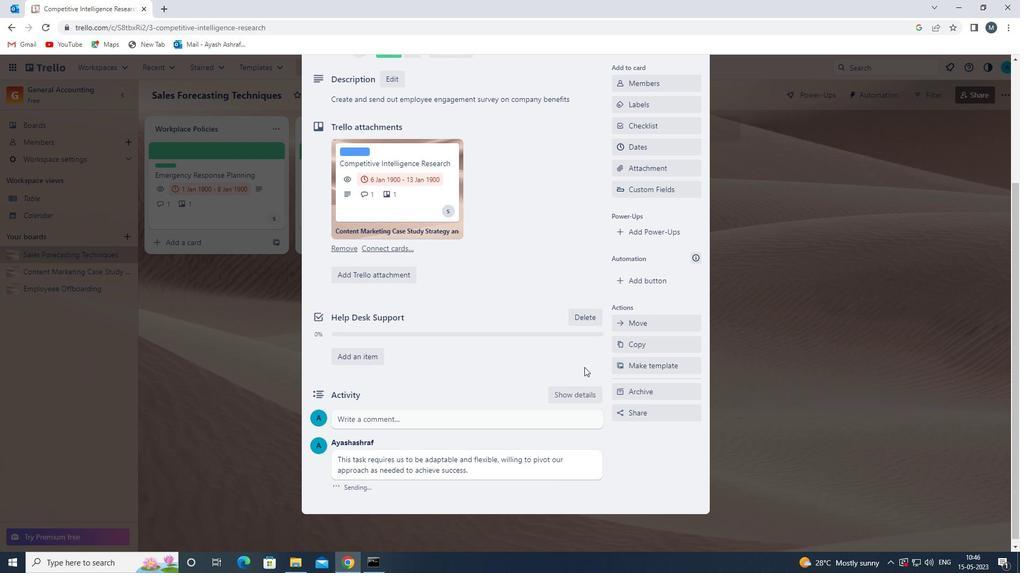 
Action: Mouse scrolled (593, 359) with delta (0, 0)
Screenshot: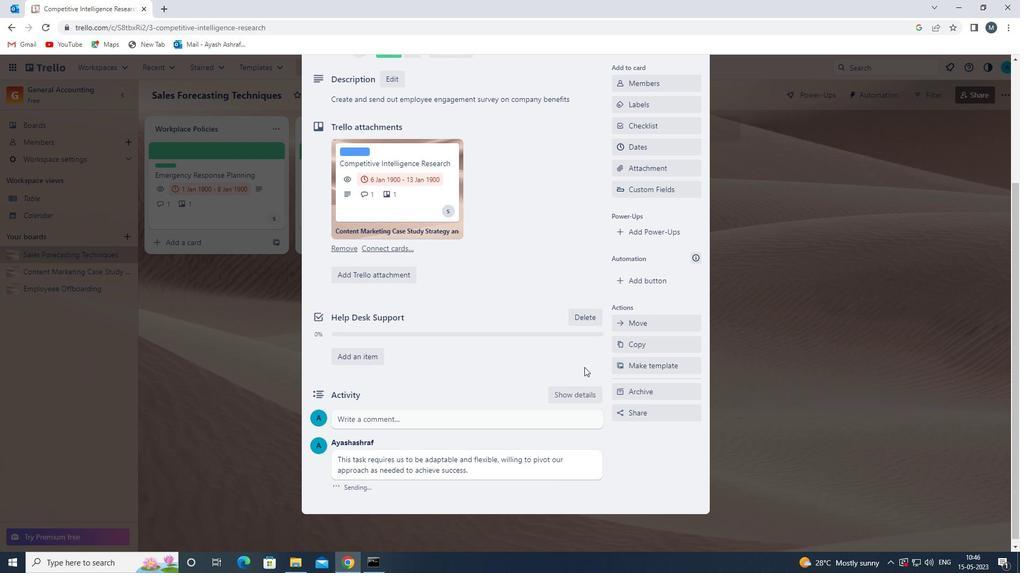 
Action: Mouse scrolled (593, 359) with delta (0, 0)
Screenshot: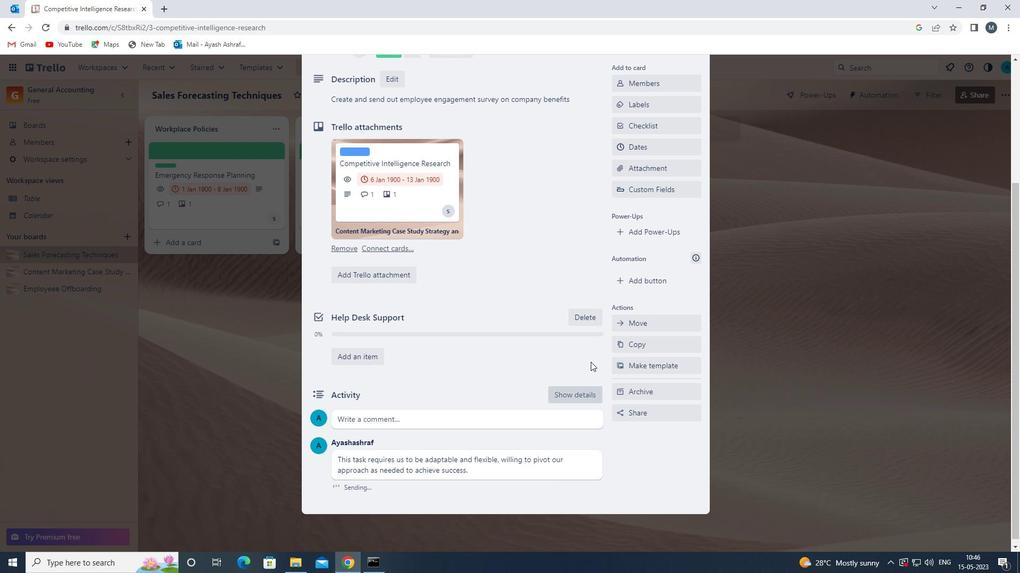 
Action: Mouse scrolled (593, 359) with delta (0, 0)
Screenshot: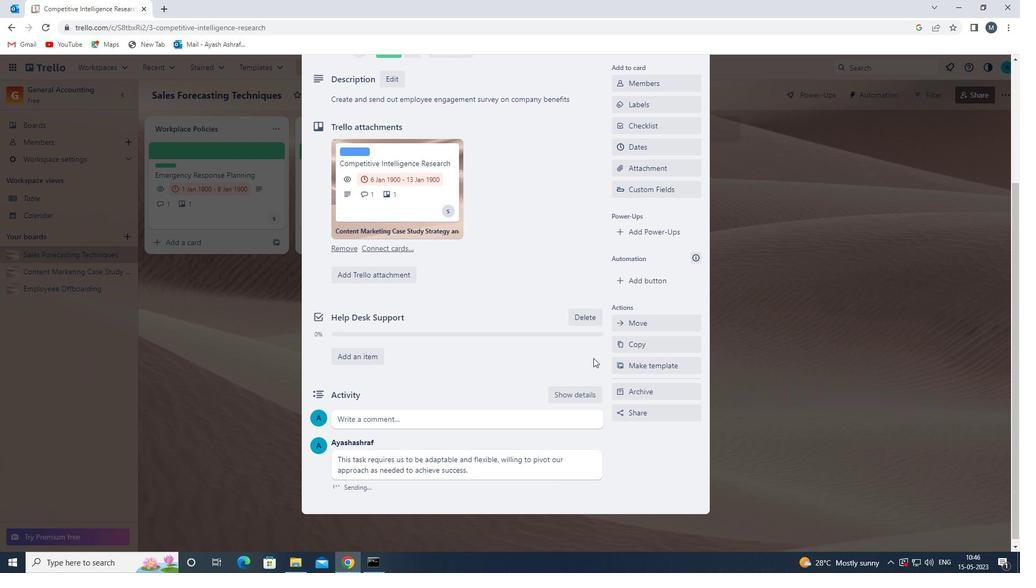 
Action: Mouse moved to (636, 314)
Screenshot: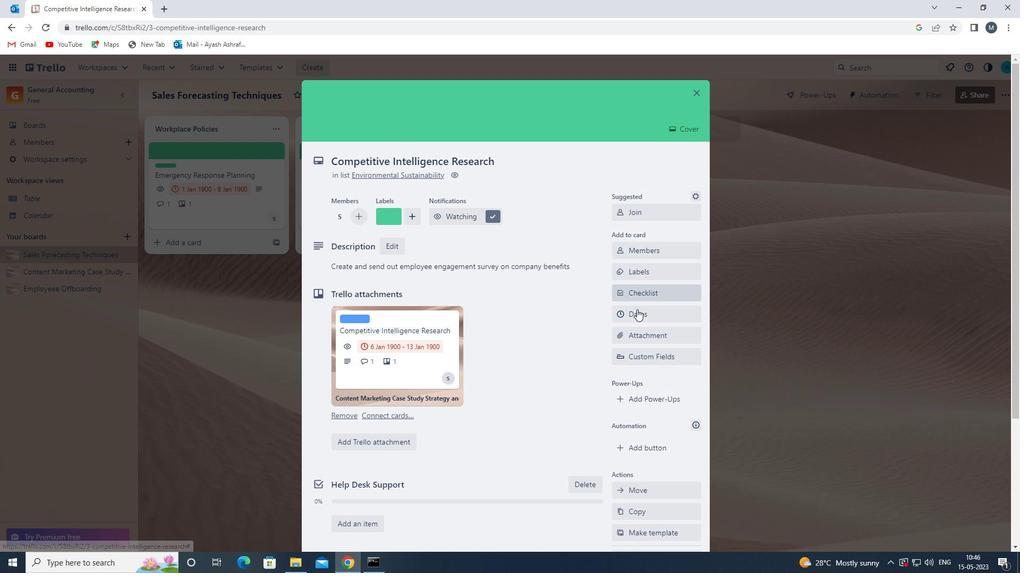 
Action: Mouse pressed left at (636, 314)
Screenshot: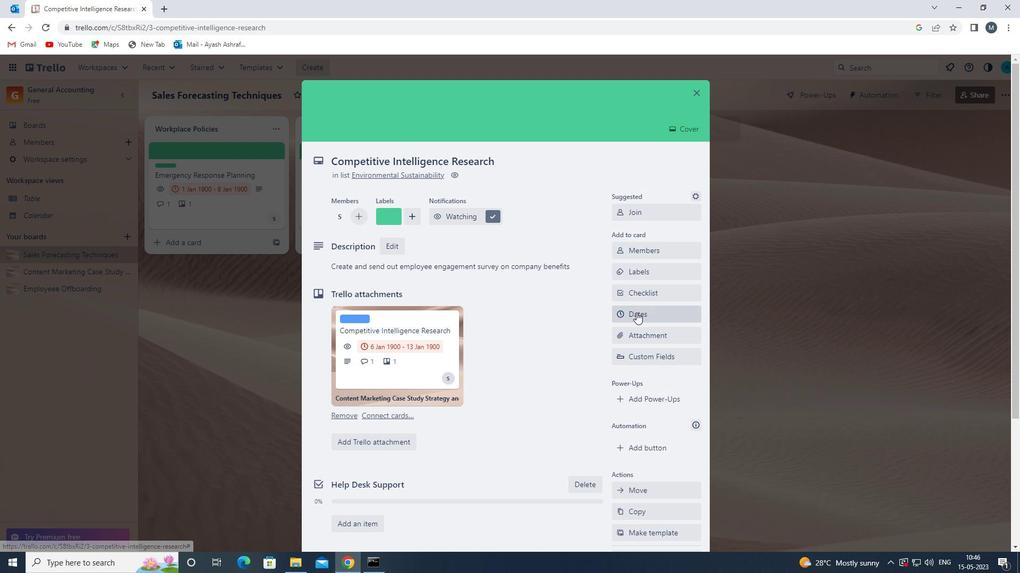 
Action: Mouse moved to (627, 280)
Screenshot: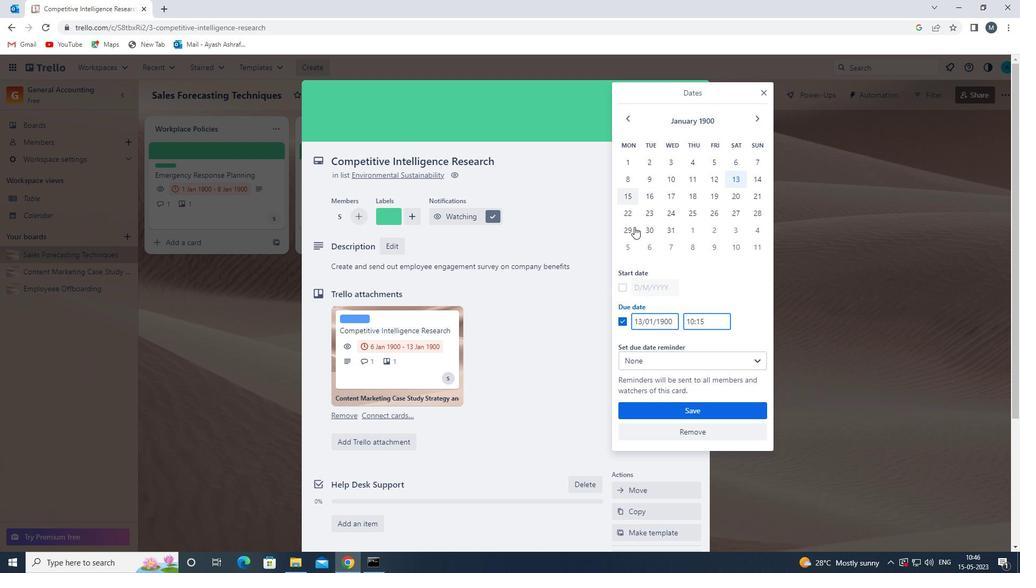 
Action: Mouse scrolled (627, 280) with delta (0, 0)
Screenshot: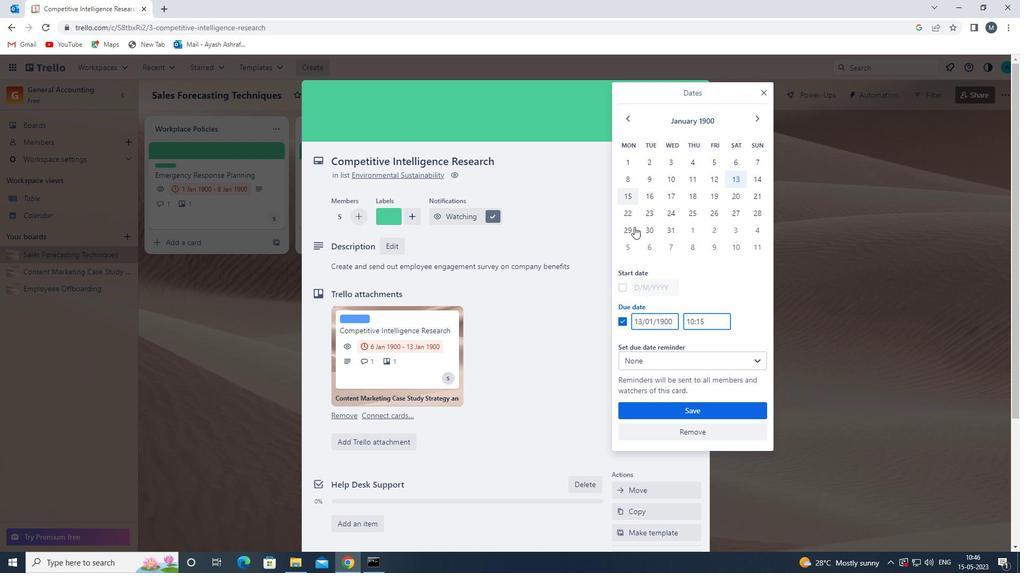 
Action: Mouse scrolled (627, 280) with delta (0, 0)
Screenshot: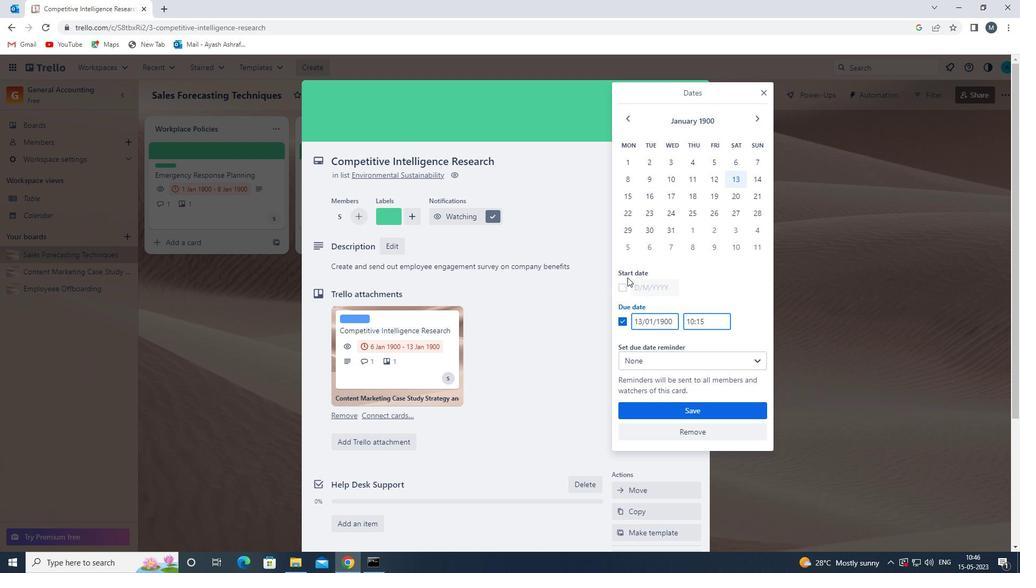 
Action: Mouse moved to (622, 285)
Screenshot: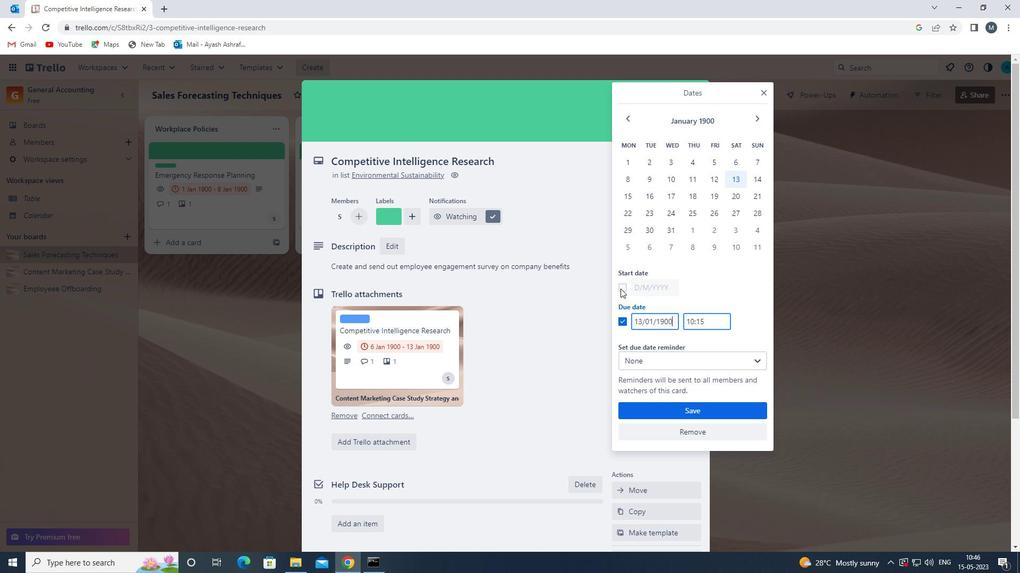 
Action: Mouse pressed left at (622, 285)
Screenshot: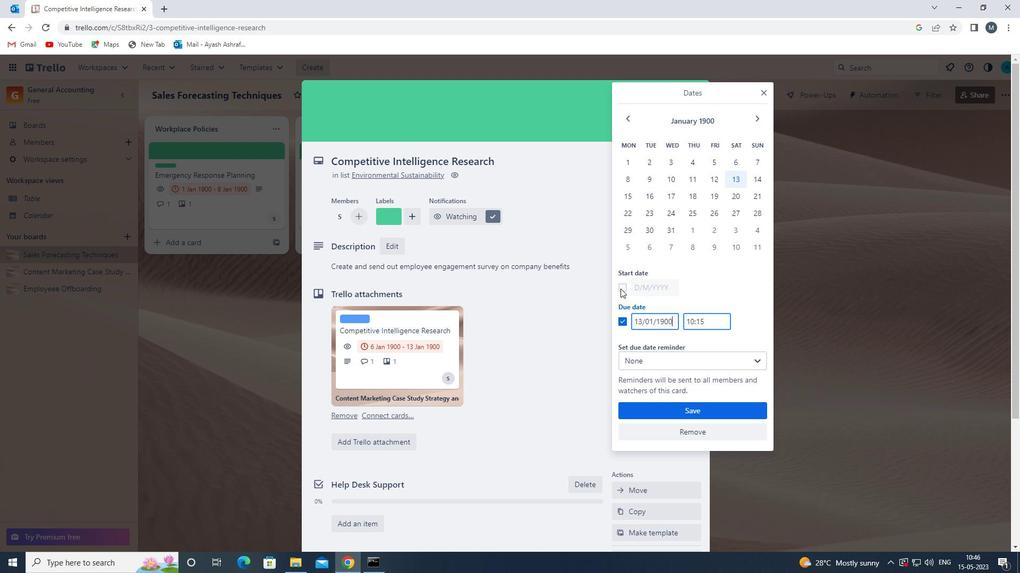 
Action: Mouse moved to (640, 289)
Screenshot: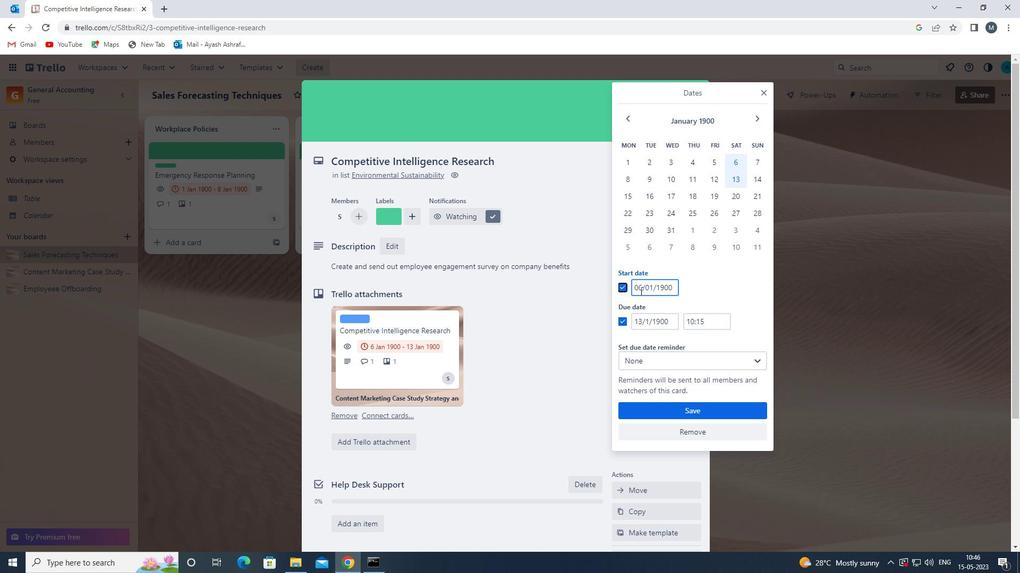 
Action: Mouse pressed left at (640, 289)
Screenshot: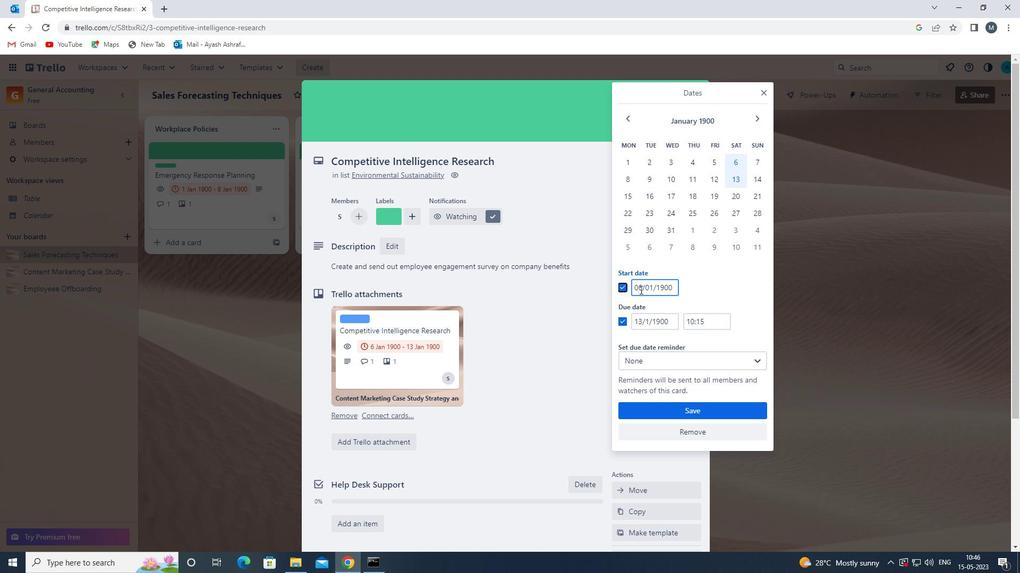 
Action: Mouse moved to (637, 285)
Screenshot: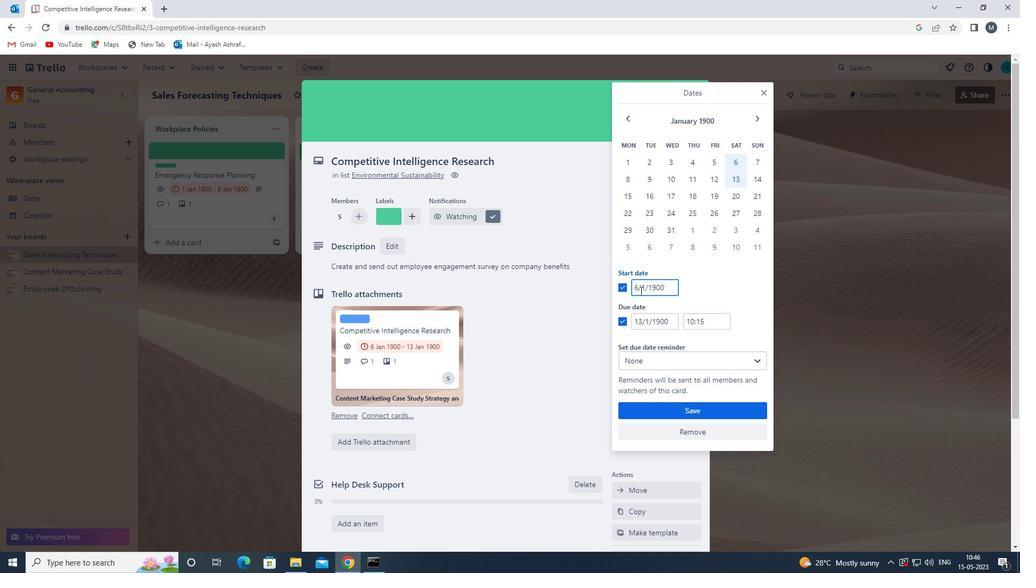 
Action: Mouse pressed left at (637, 285)
Screenshot: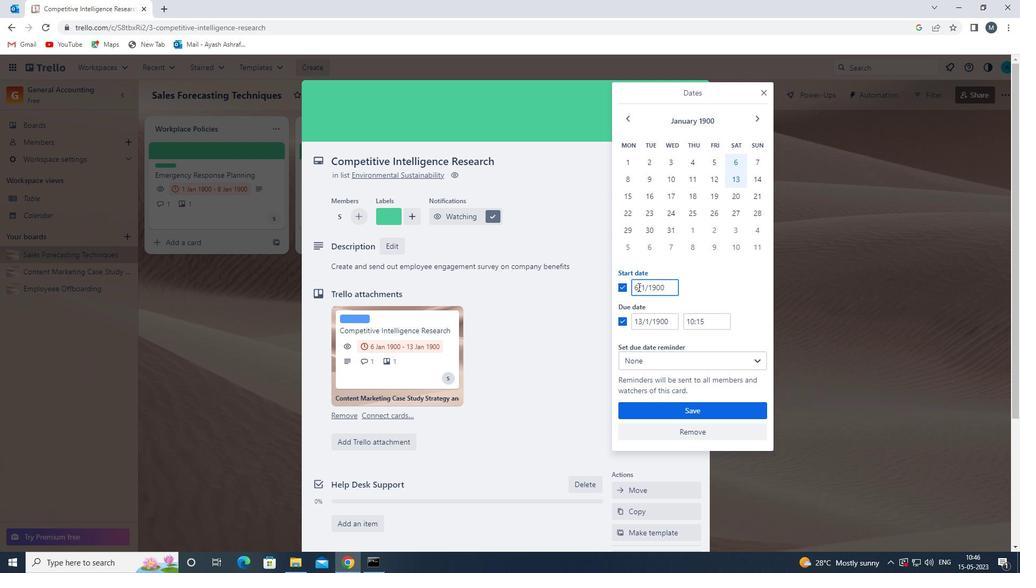 
Action: Mouse moved to (642, 290)
Screenshot: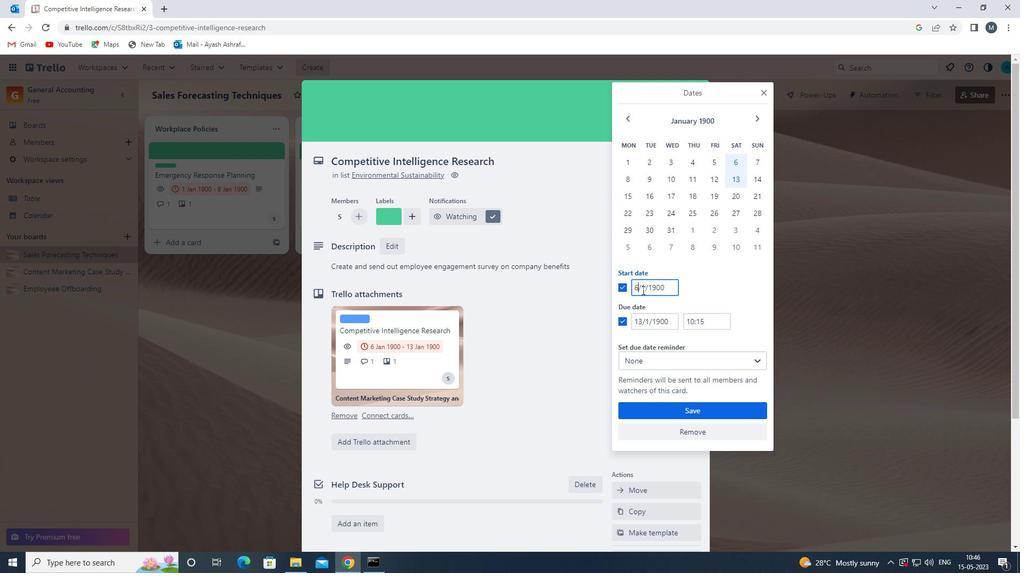 
Action: Key pressed <Key.backspace>07
Screenshot: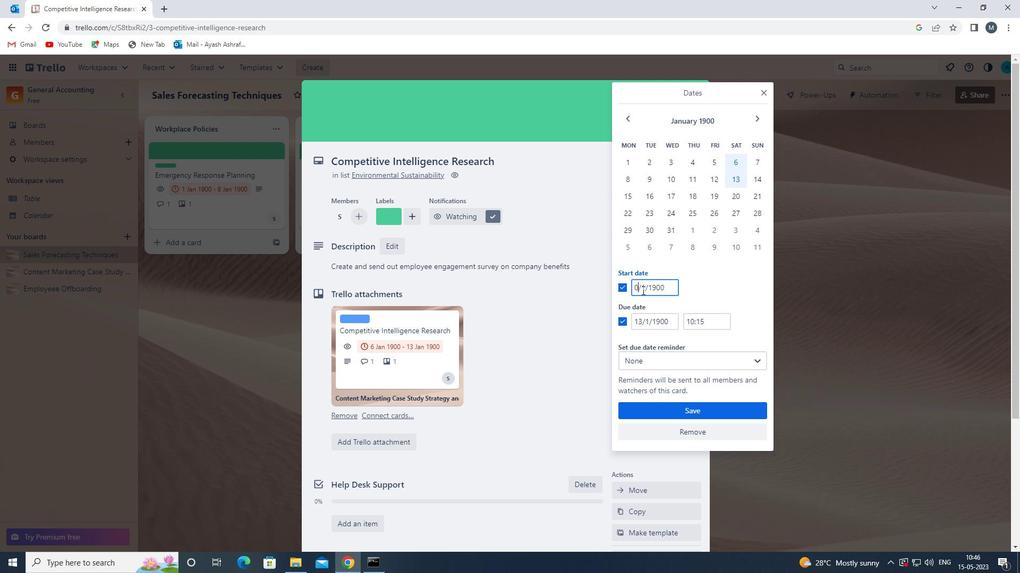 
Action: Mouse moved to (646, 289)
Screenshot: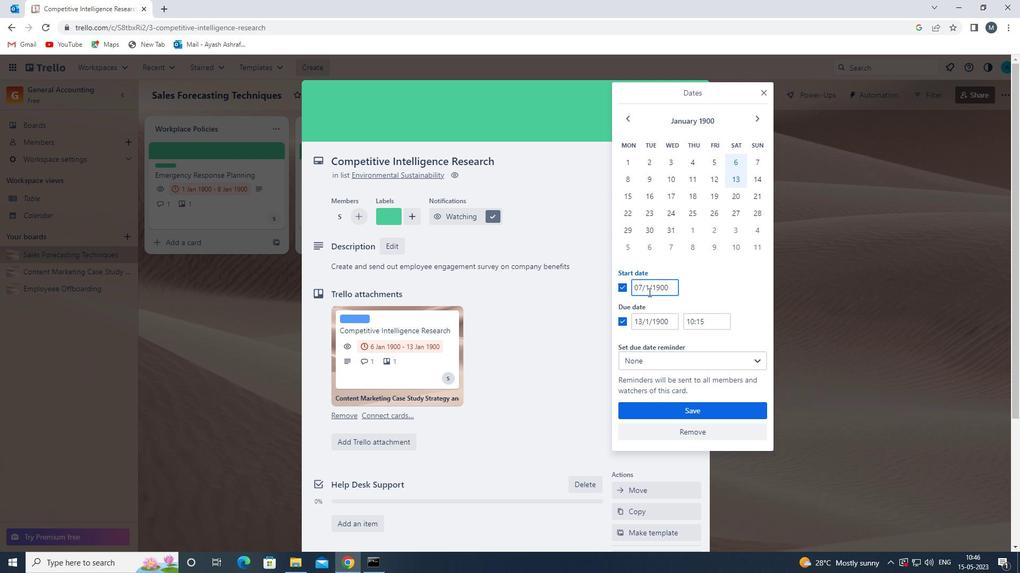 
Action: Mouse pressed left at (646, 289)
Screenshot: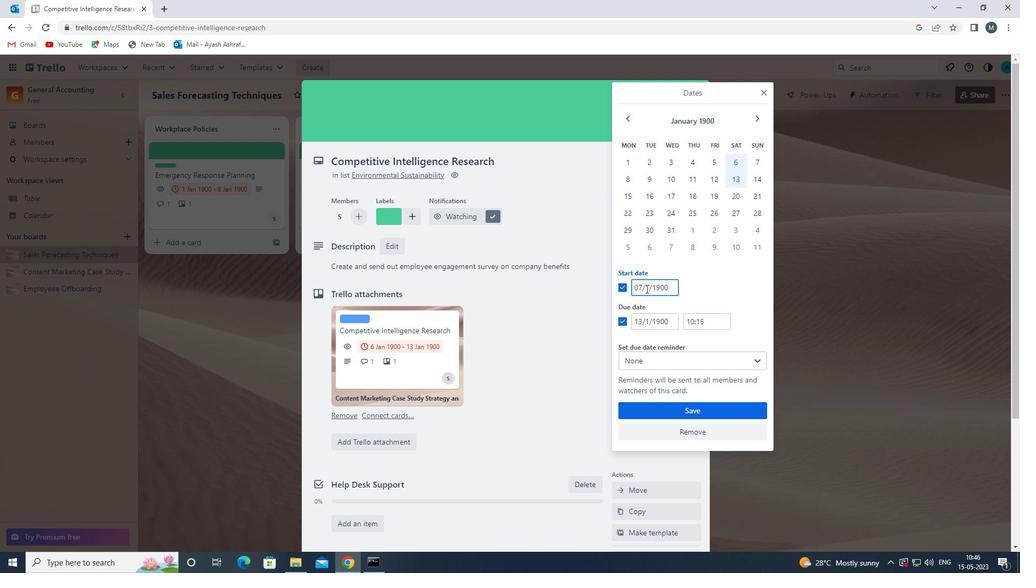 
Action: Mouse moved to (646, 288)
Screenshot: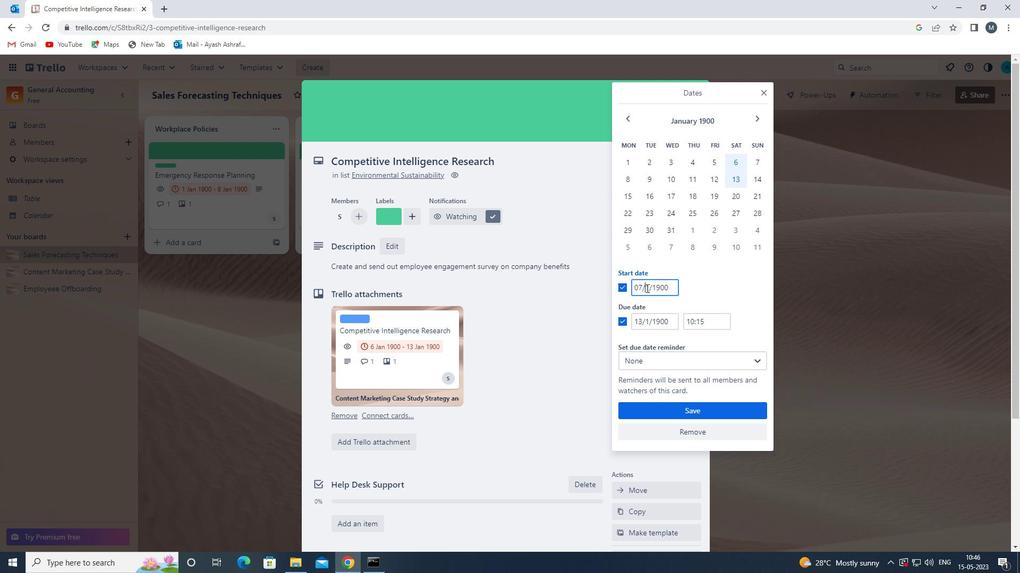 
Action: Key pressed 0
Screenshot: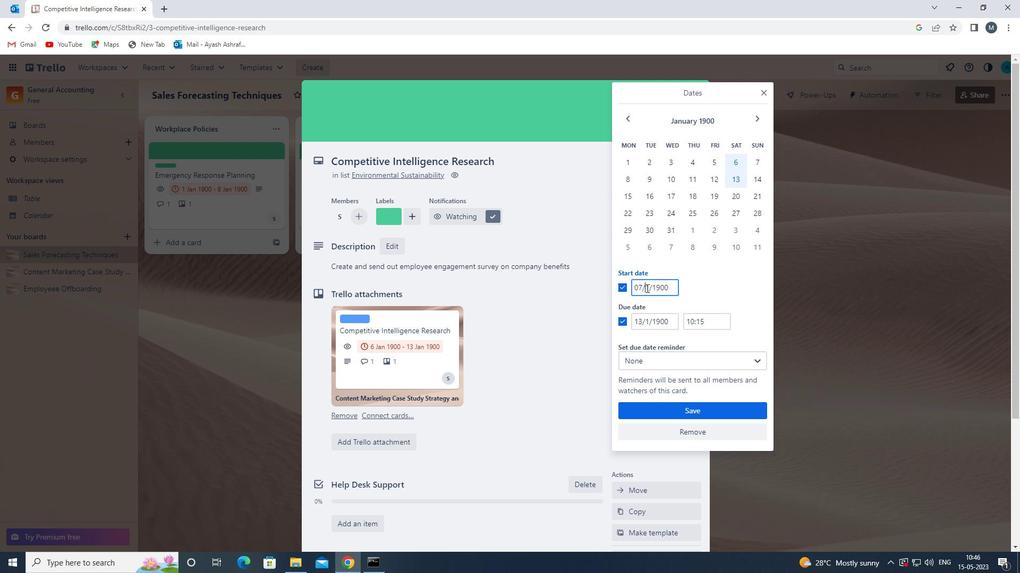 
Action: Mouse moved to (643, 321)
Screenshot: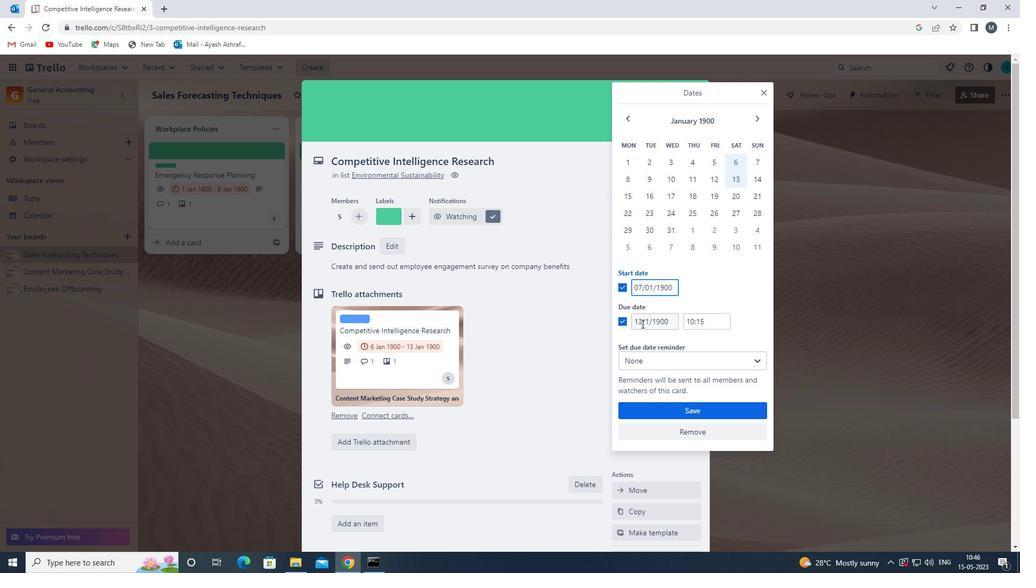 
Action: Mouse pressed left at (643, 321)
Screenshot: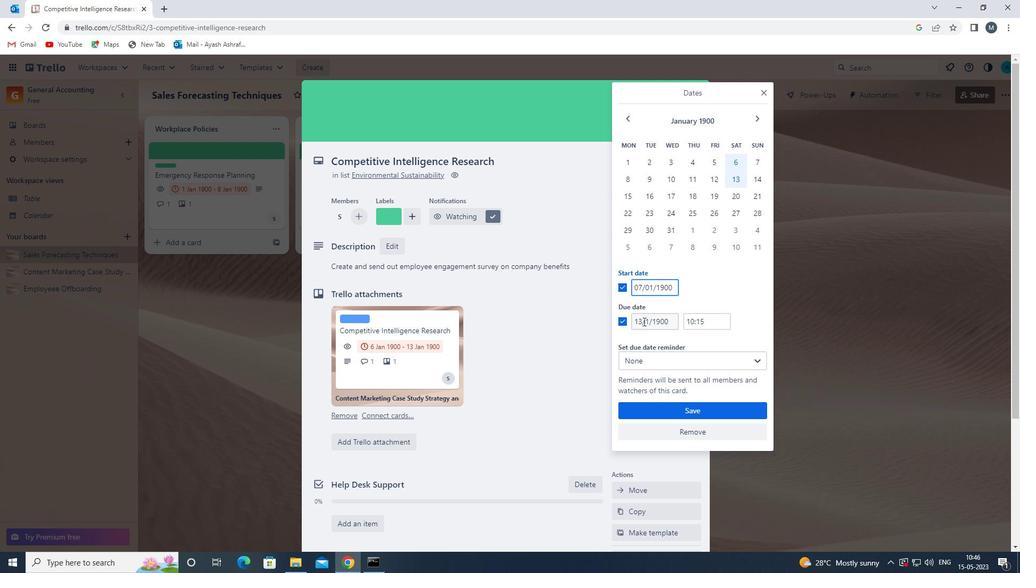 
Action: Key pressed <Key.backspace>
Screenshot: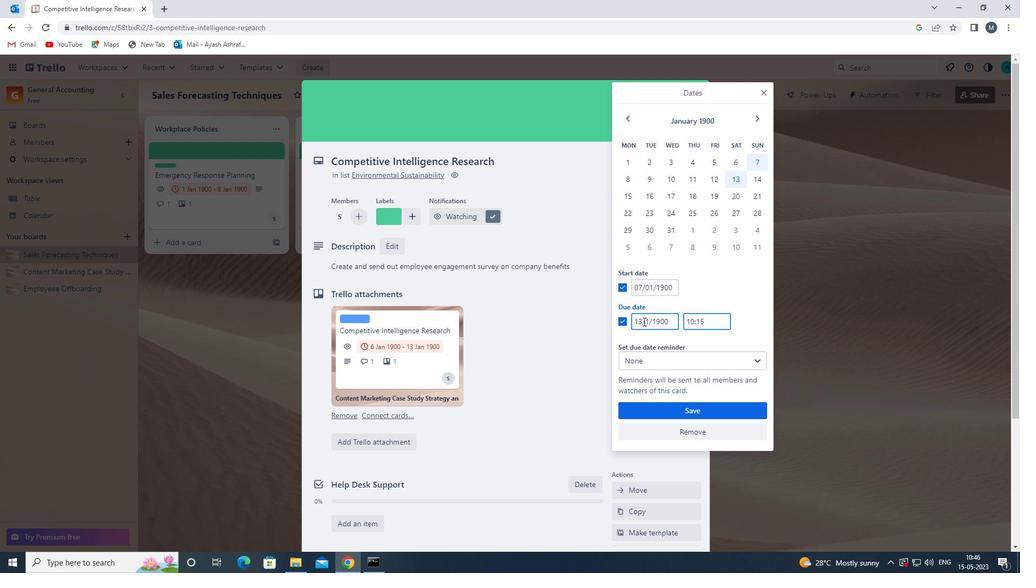 
Action: Mouse moved to (643, 321)
Screenshot: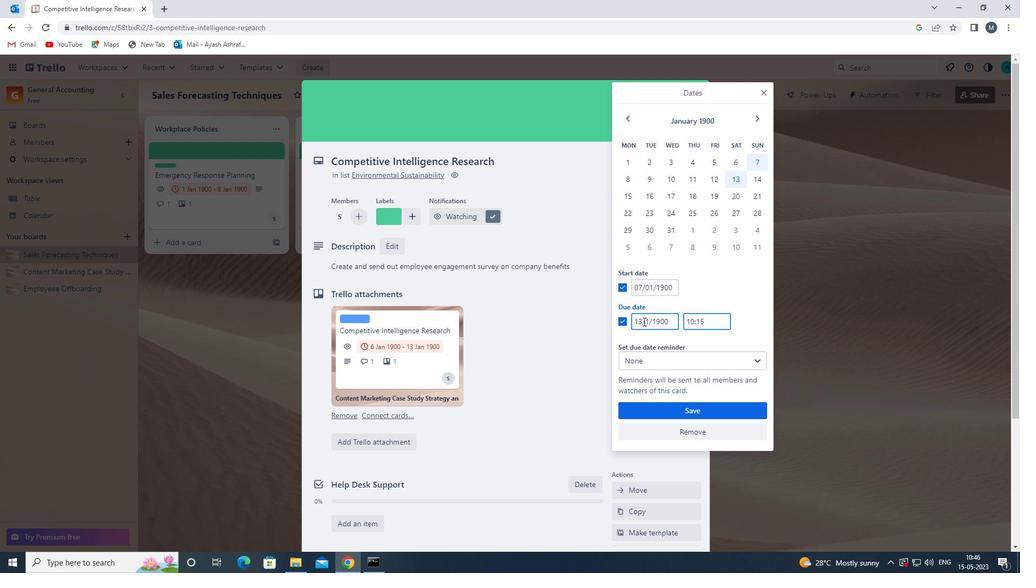 
Action: Key pressed <Key.backspace>
Screenshot: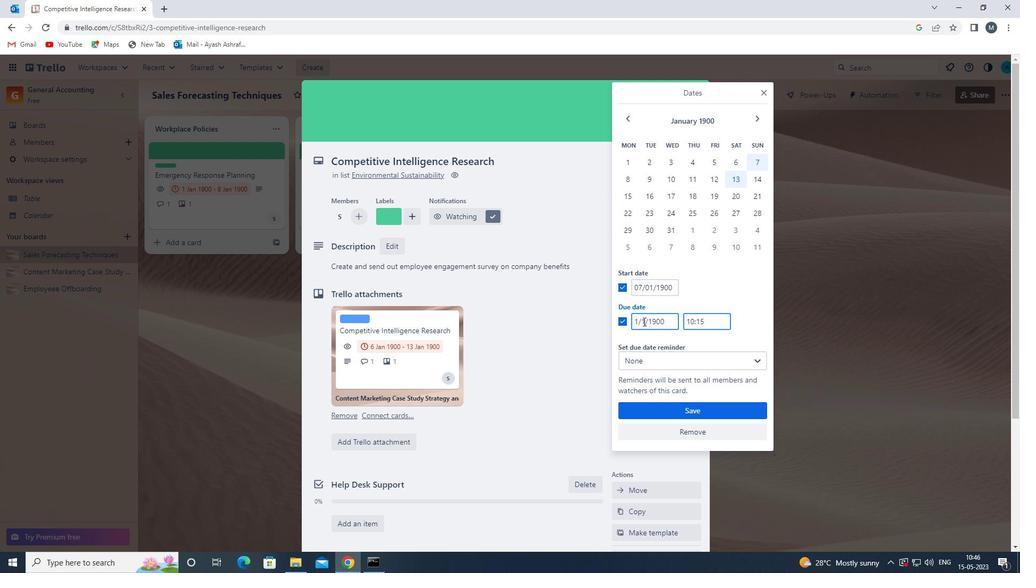 
Action: Mouse moved to (643, 321)
Screenshot: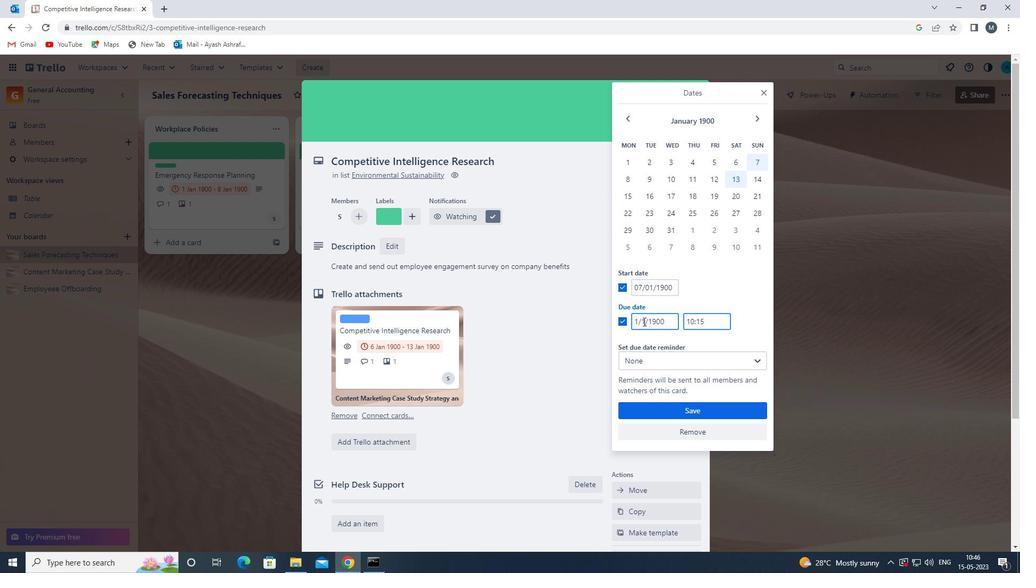 
Action: Key pressed 14
Screenshot: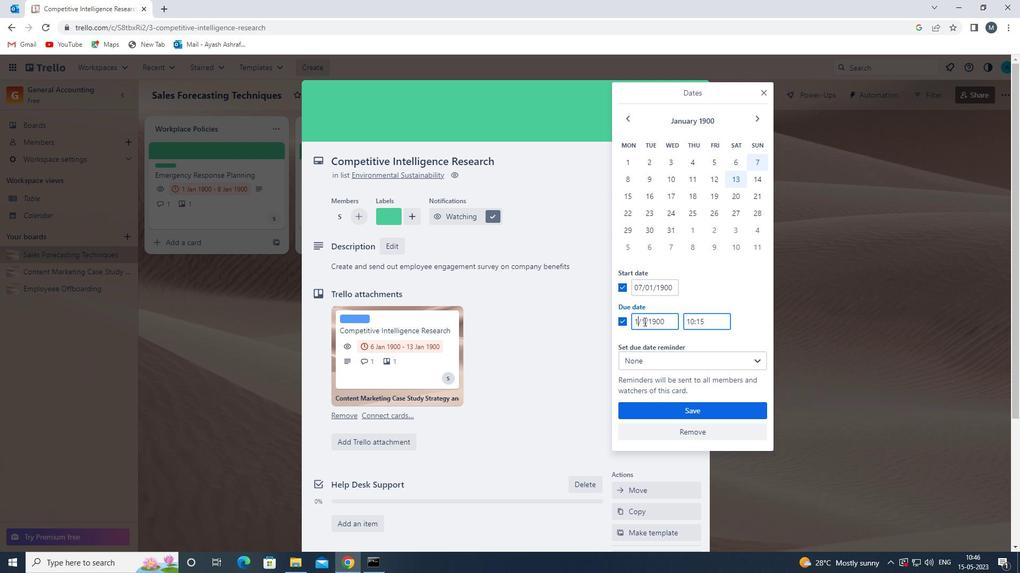 
Action: Mouse moved to (647, 326)
Screenshot: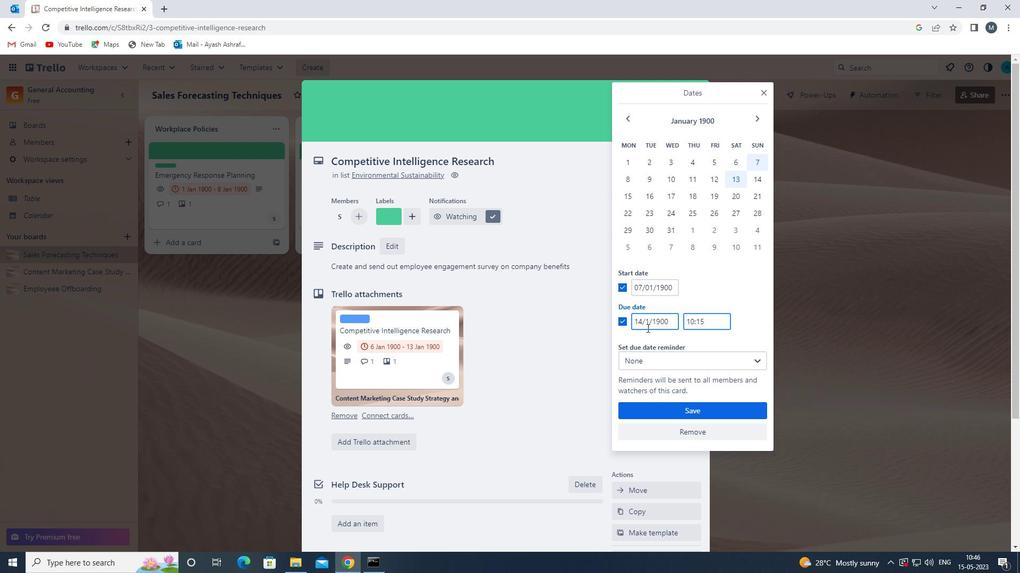 
Action: Mouse pressed left at (647, 326)
Screenshot: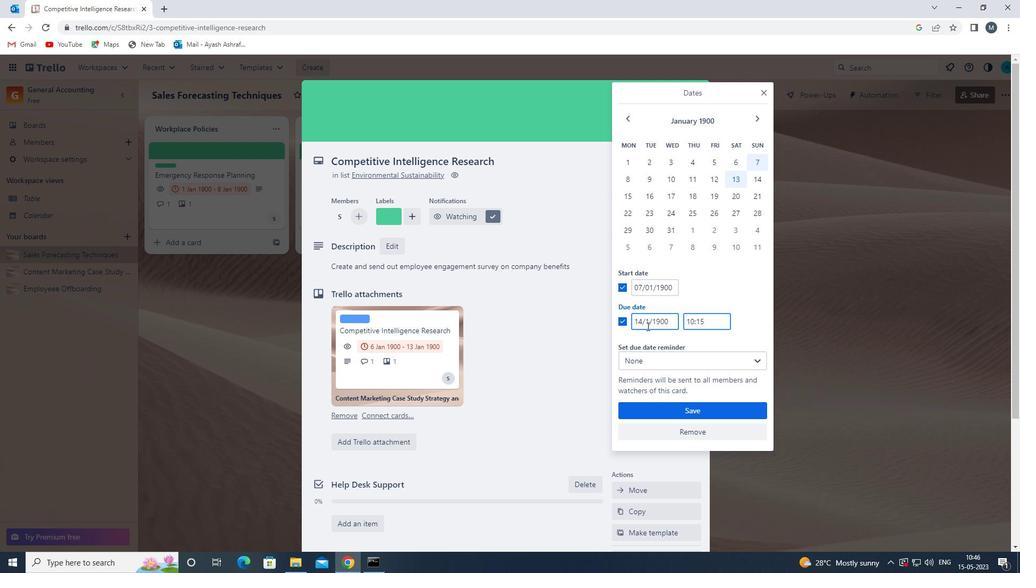 
Action: Mouse moved to (647, 326)
Screenshot: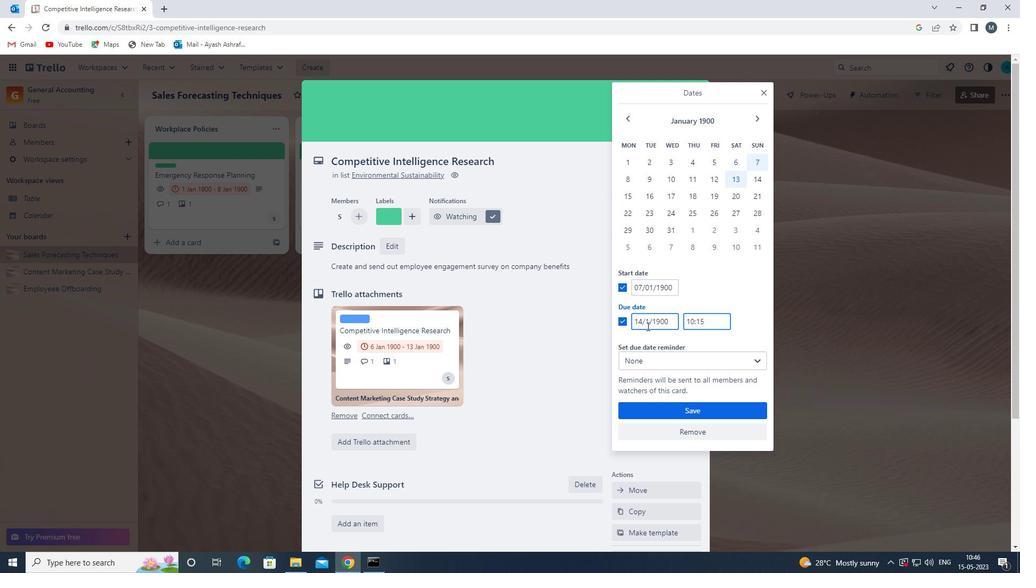 
Action: Key pressed 0
Screenshot: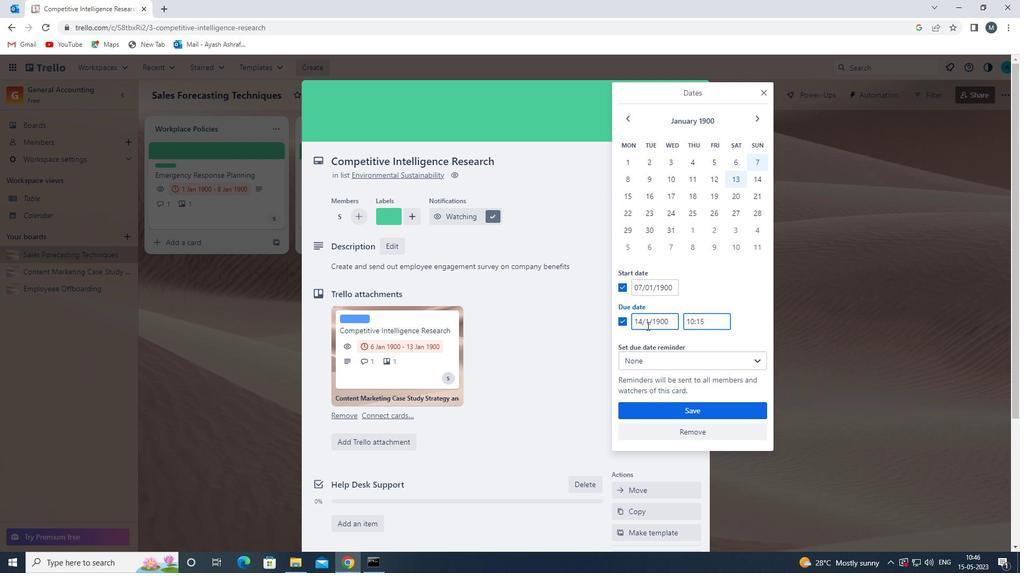 
Action: Mouse moved to (670, 406)
Screenshot: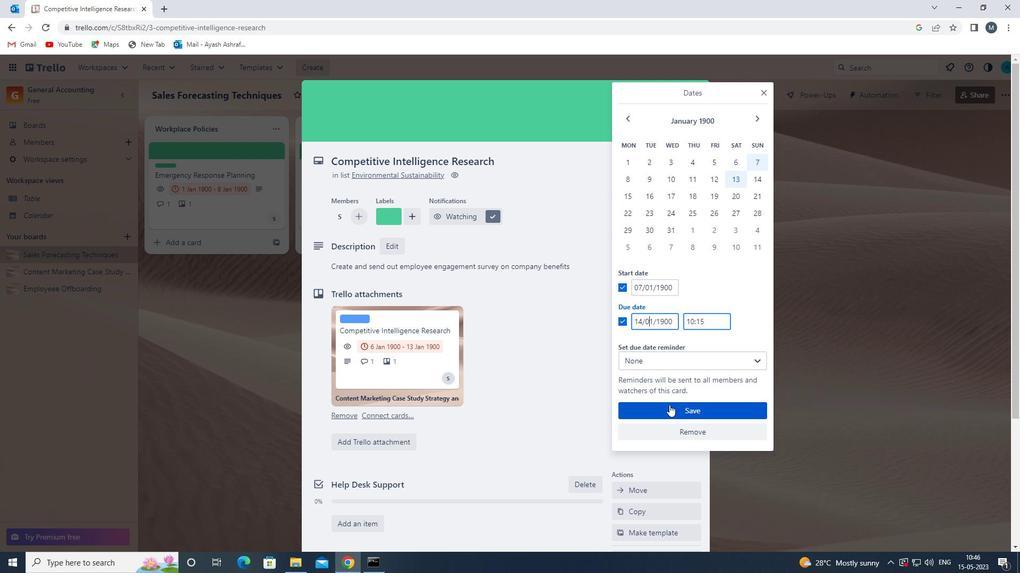 
Action: Mouse pressed left at (670, 406)
Screenshot: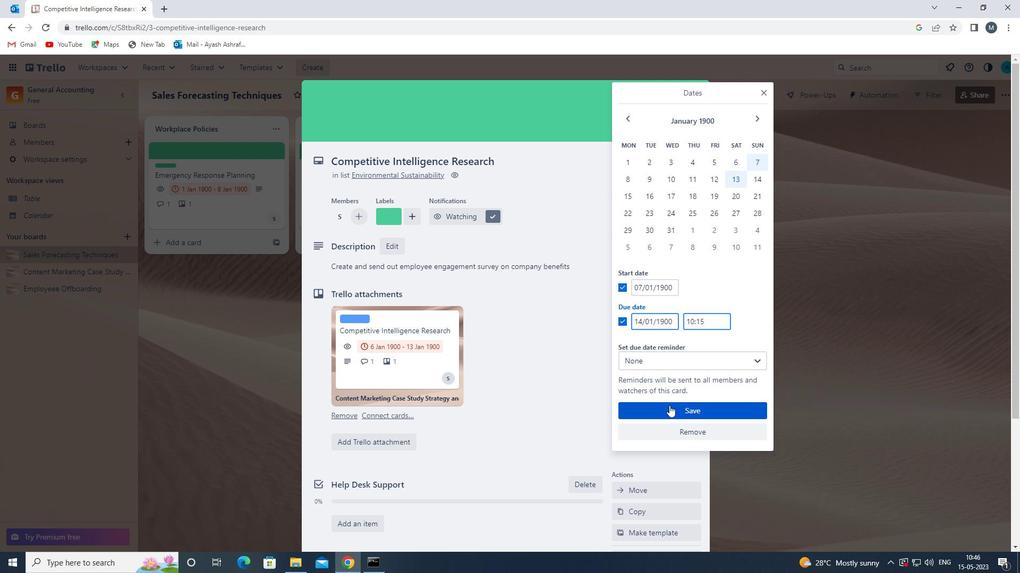 
Action: Mouse moved to (554, 419)
Screenshot: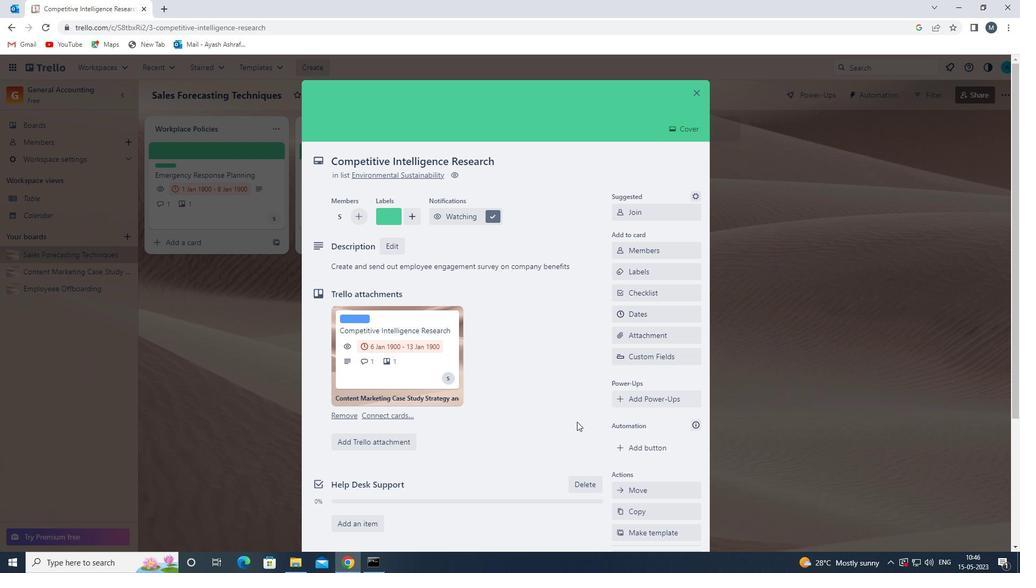 
Action: Mouse scrolled (554, 420) with delta (0, 0)
Screenshot: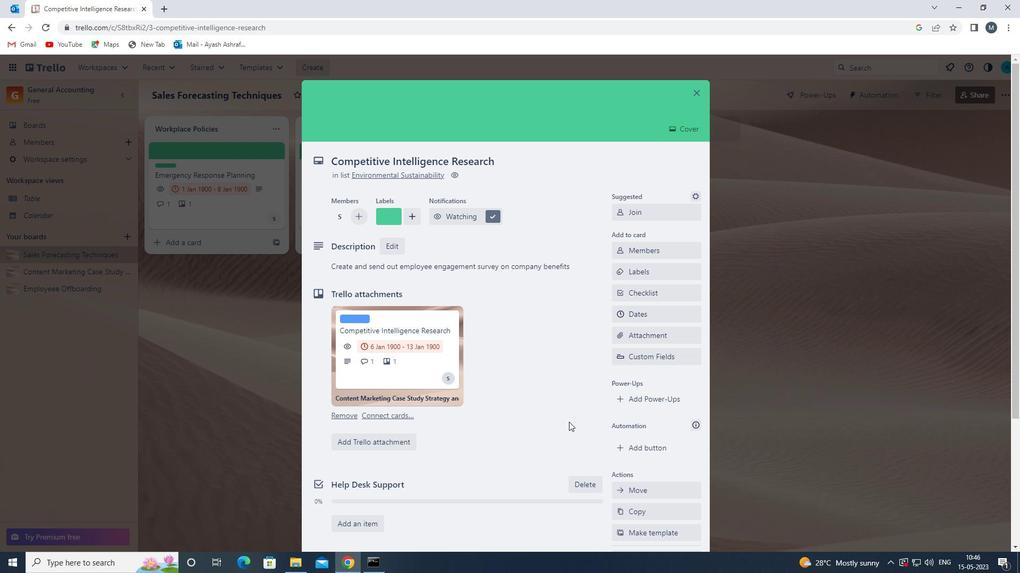
Action: Mouse scrolled (554, 420) with delta (0, 0)
Screenshot: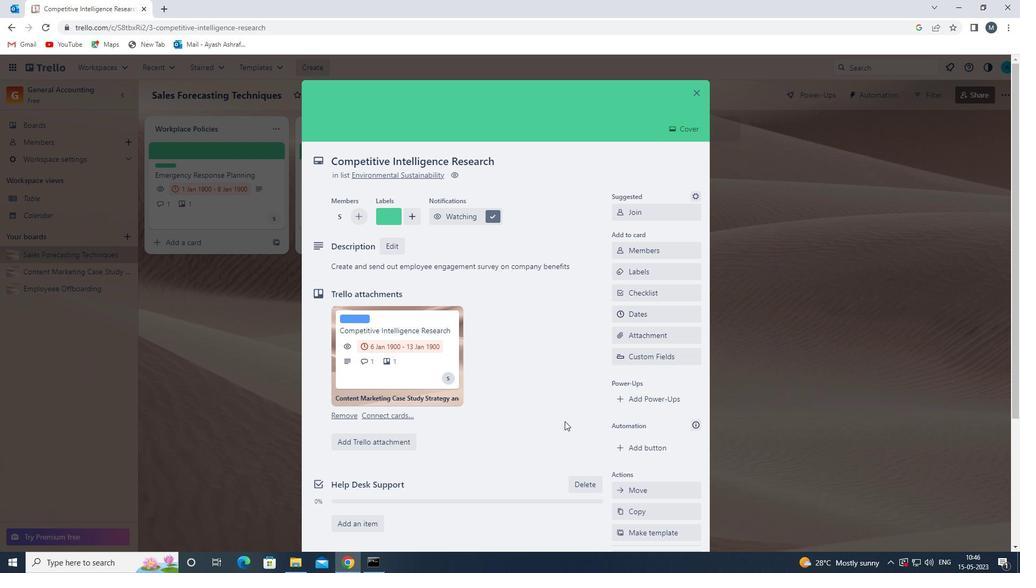
Action: Mouse scrolled (554, 420) with delta (0, 0)
Screenshot: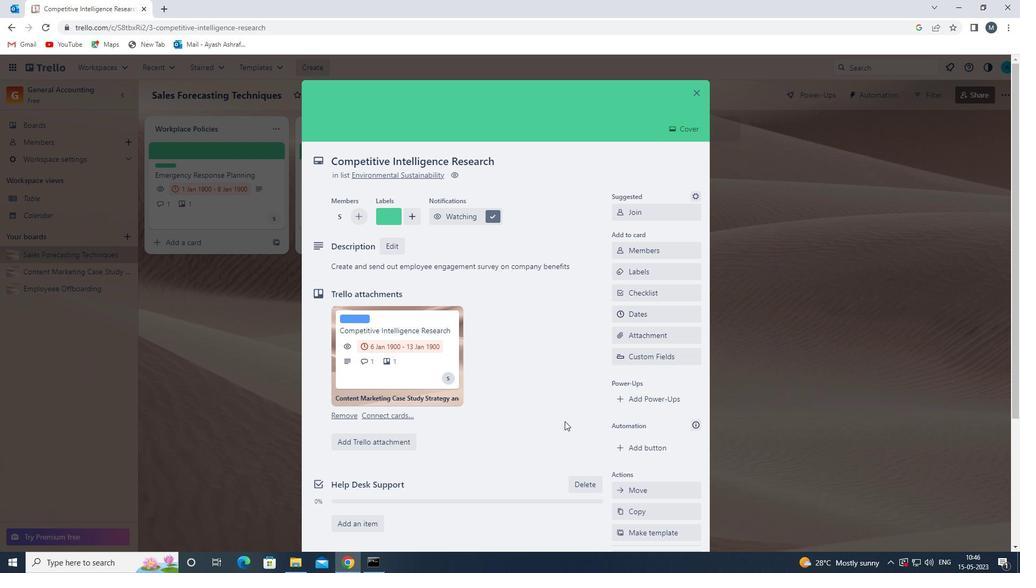 
Action: Mouse scrolled (554, 420) with delta (0, 0)
Screenshot: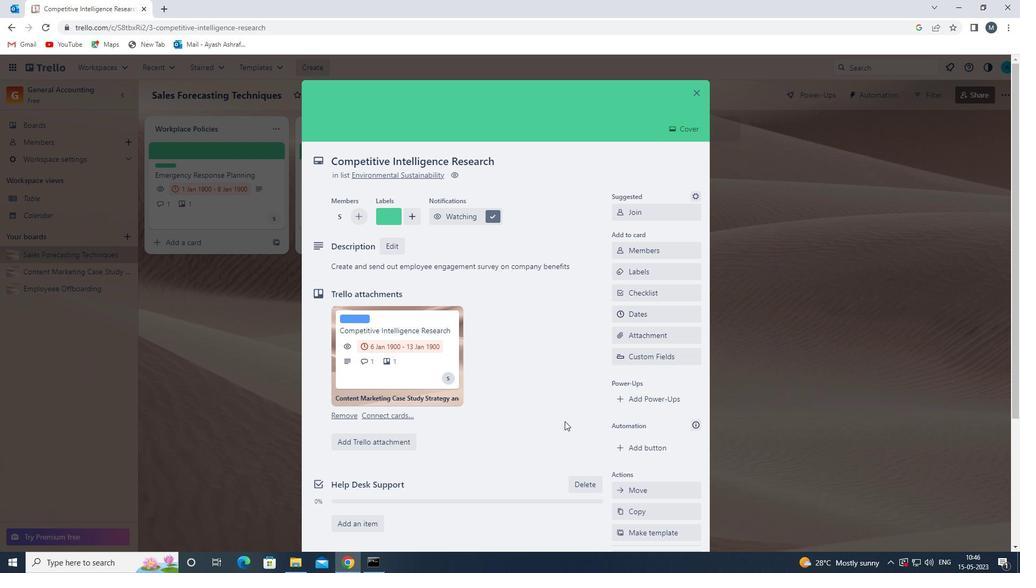 
Action: Mouse scrolled (554, 420) with delta (0, 0)
Screenshot: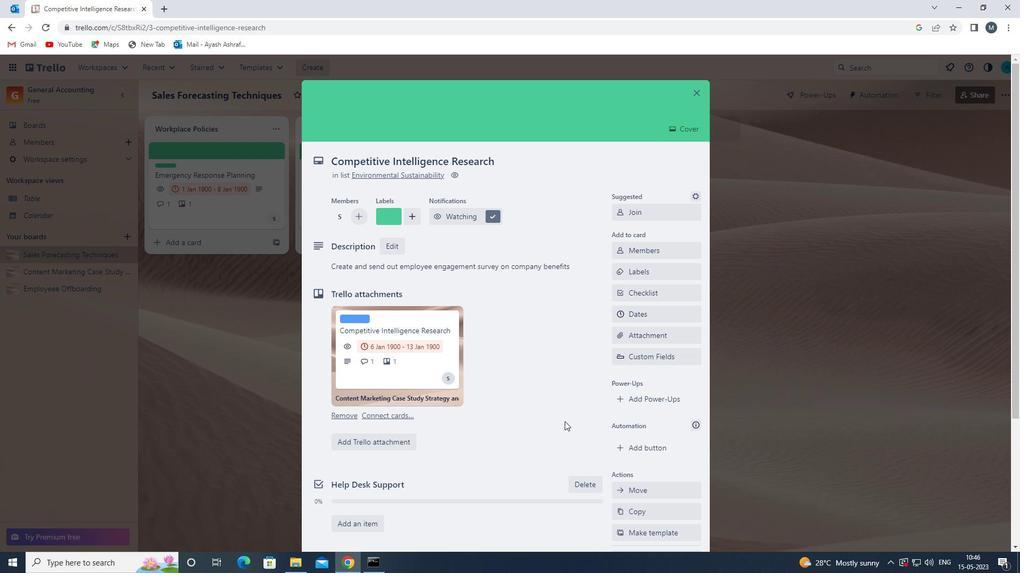 
Action: Mouse scrolled (554, 420) with delta (0, 0)
Screenshot: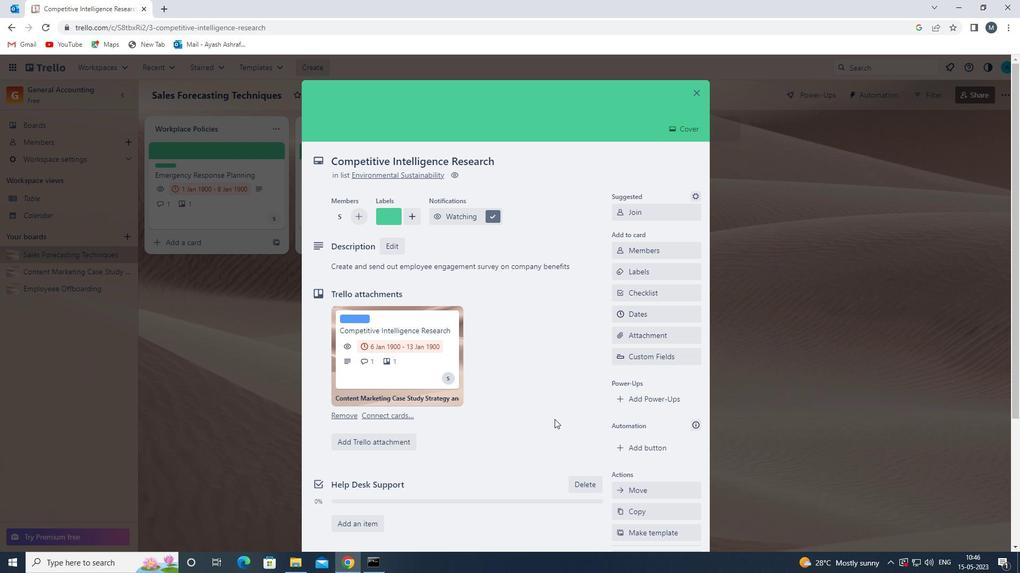 
